 Task: Create new invoice with Date Opened :15-Apr-23, Select Customer: Thirsty Lion Gastropub, Terms: Payment Term 1. Make invoice entry for item-1 with Date: 15-Apr-23, Description: Vicks Cold And Flu Medicine Cherry Flavor, Action: Material, Income Account: Income:Sales, Quantity: 2, Unit Price: 25.75, Discount %: 7. Make entry for item-2 with Date: 15-Apr-23, Description: Ben & Jerry's Non-Dairy Chocolate Fudge Brownie_x000D_
, Action: Material, Income Account: Income:Sales, Quantity: 2, Unit Price: 9.8, Discount %: 8. Make entry for item-3 with Date: 15-Apr-23, Description: Priano Tortellini Three Cheese (9 oz)_x000D_
, Action: Material, Income Account: Income:Sales, Quantity: 1, Unit Price: 10.8, Discount %: 10. Write Notes: 'Looking forward to serving you again.'. Post Invoice with Post Date: 15-Apr-23, Post to Accounts: Assets:Accounts Receivable. Pay / Process Payment with Transaction Date: 15-May-23, Amount: 75.647, Transfer Account: Checking Account. Print Invoice, display notes by going to Option, then go to Display Tab and check 'Invoice Notes'.
Action: Mouse moved to (136, 27)
Screenshot: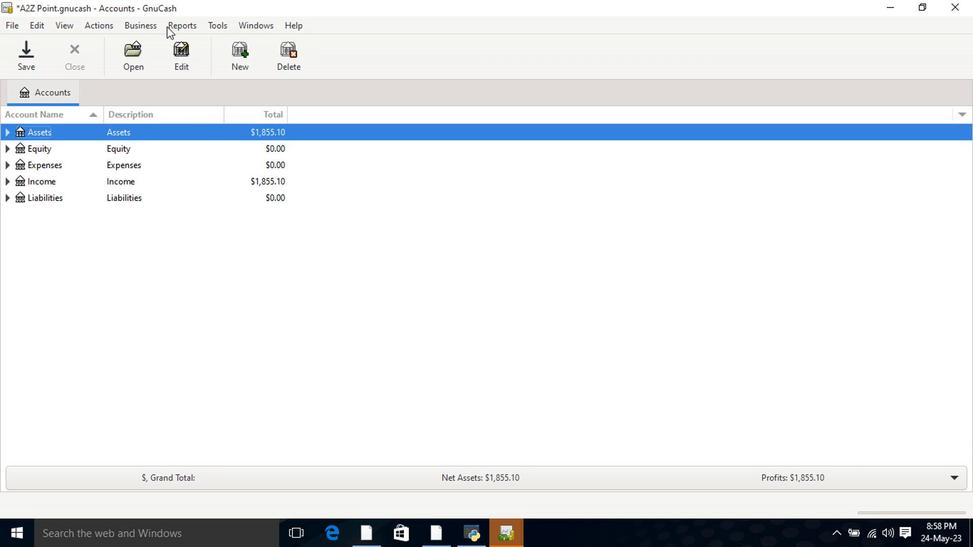 
Action: Mouse pressed left at (136, 27)
Screenshot: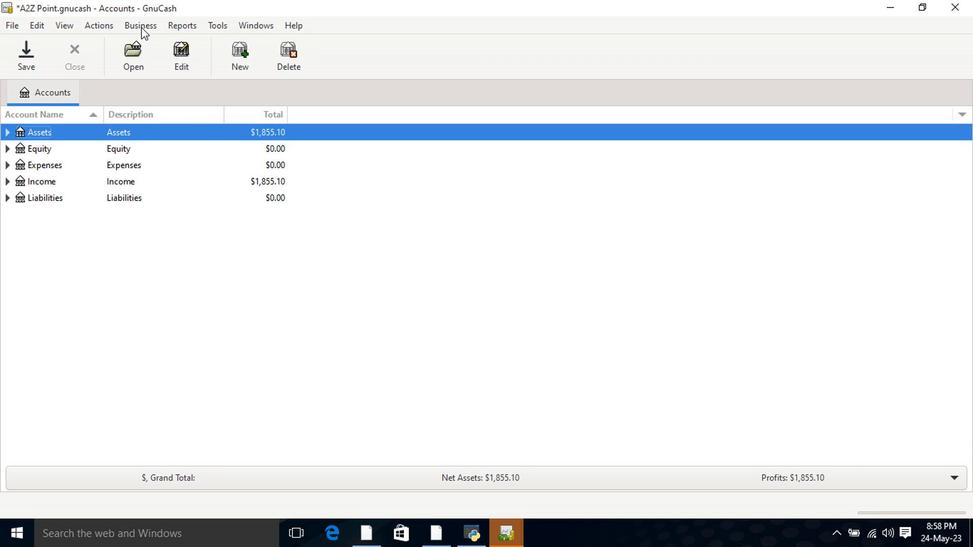 
Action: Mouse moved to (317, 95)
Screenshot: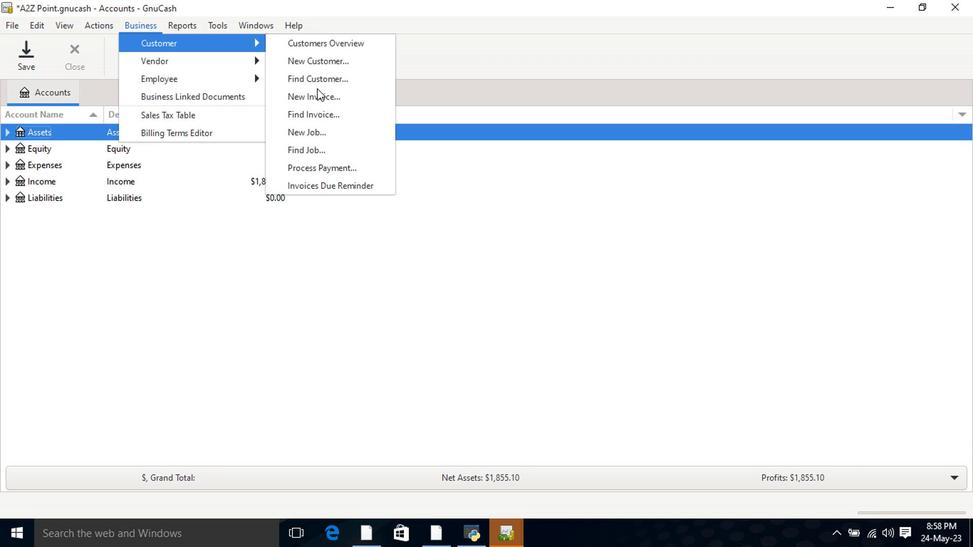 
Action: Mouse pressed left at (317, 95)
Screenshot: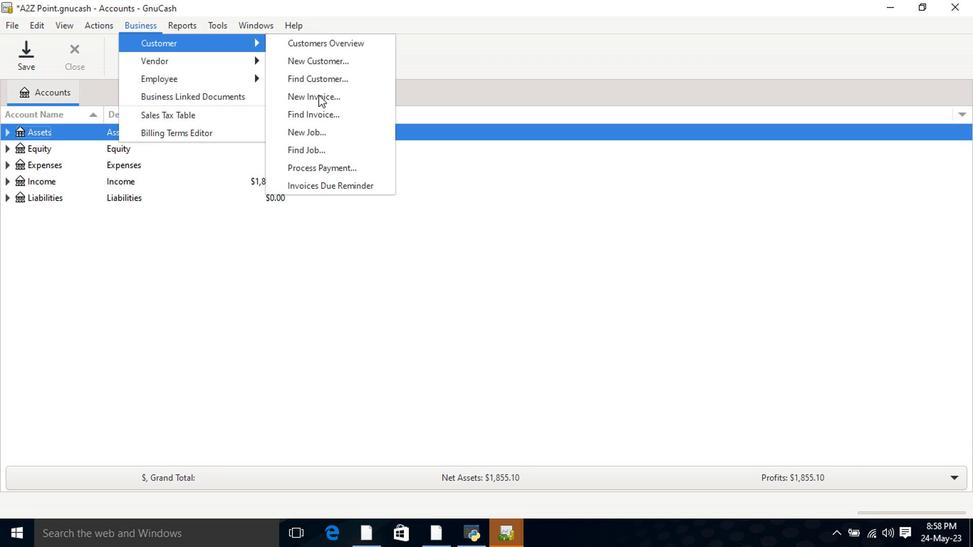 
Action: Mouse moved to (580, 217)
Screenshot: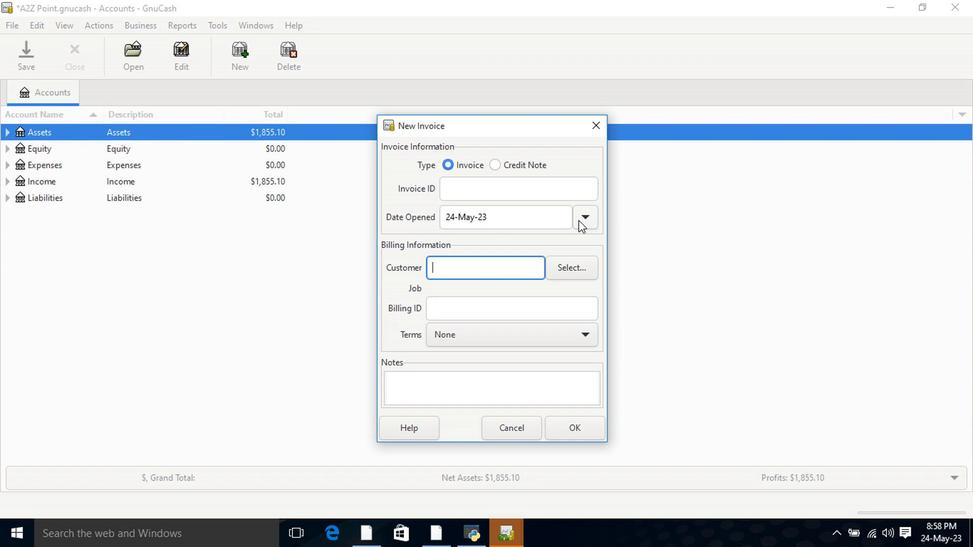 
Action: Mouse pressed left at (580, 217)
Screenshot: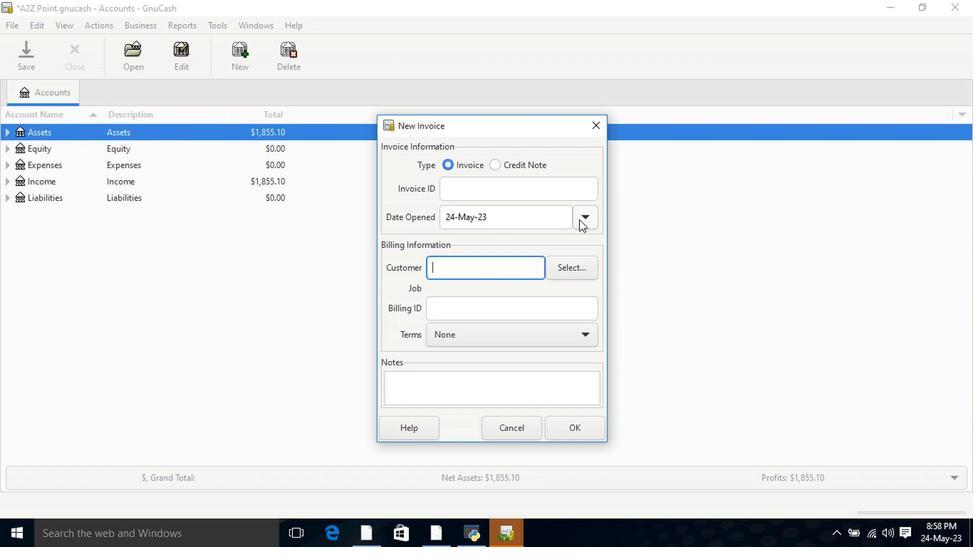 
Action: Mouse moved to (472, 238)
Screenshot: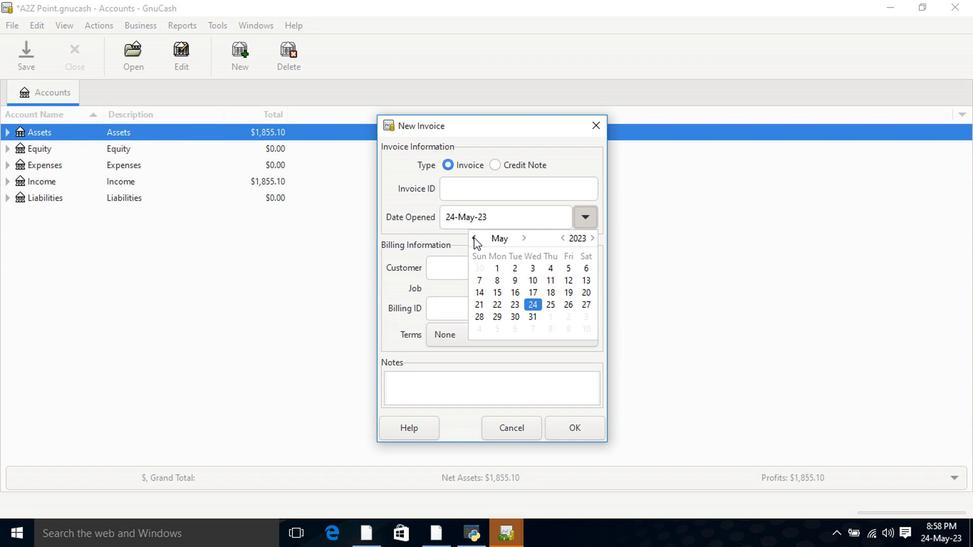 
Action: Mouse pressed left at (472, 238)
Screenshot: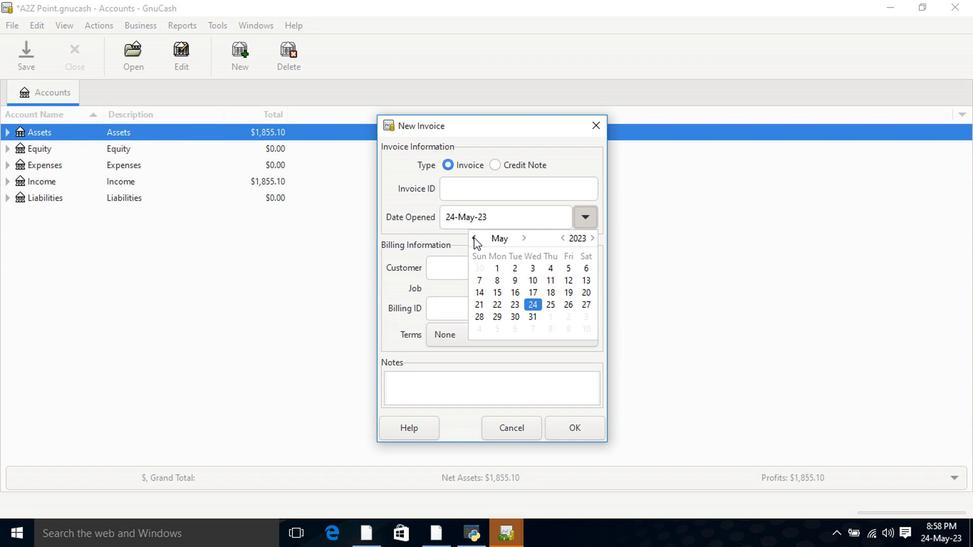 
Action: Mouse moved to (588, 291)
Screenshot: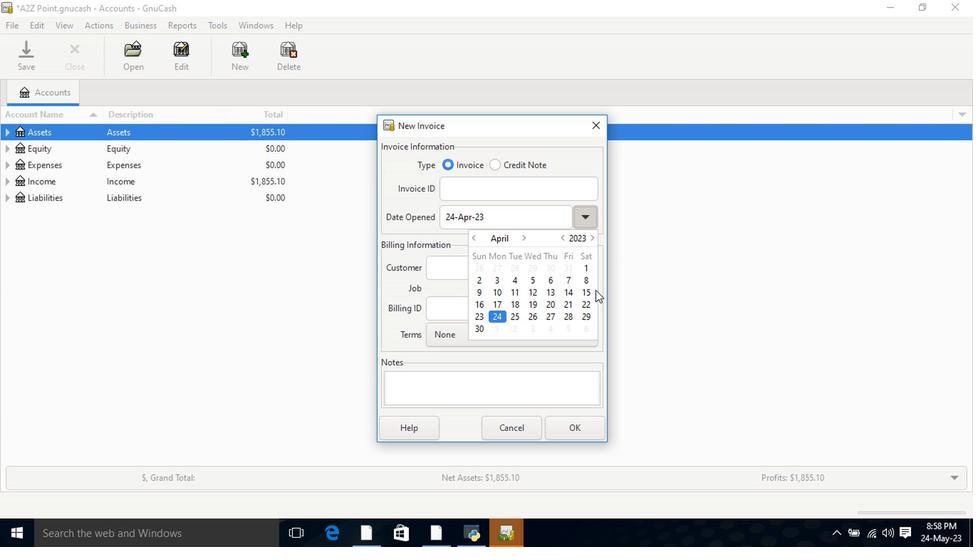 
Action: Mouse pressed left at (588, 291)
Screenshot: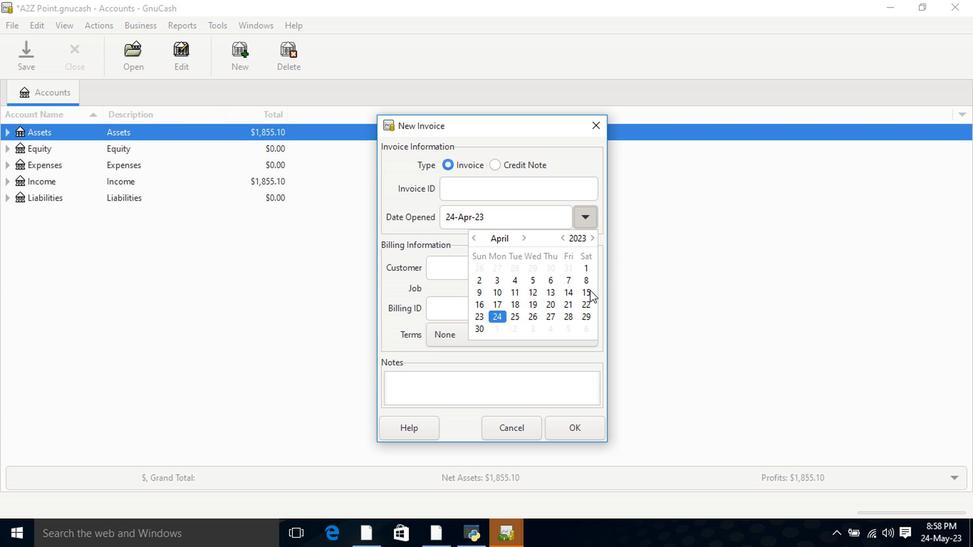 
Action: Mouse moved to (587, 291)
Screenshot: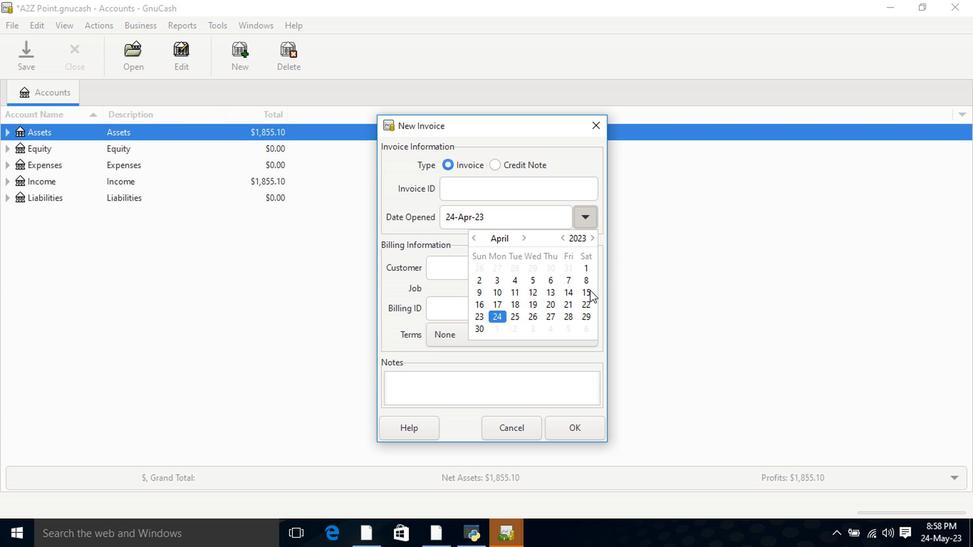 
Action: Mouse pressed left at (587, 291)
Screenshot: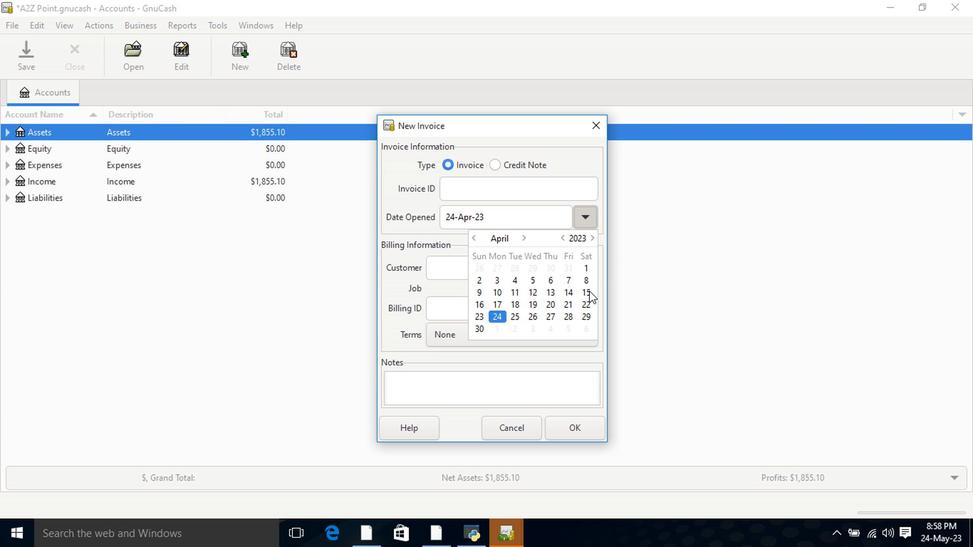
Action: Mouse moved to (479, 269)
Screenshot: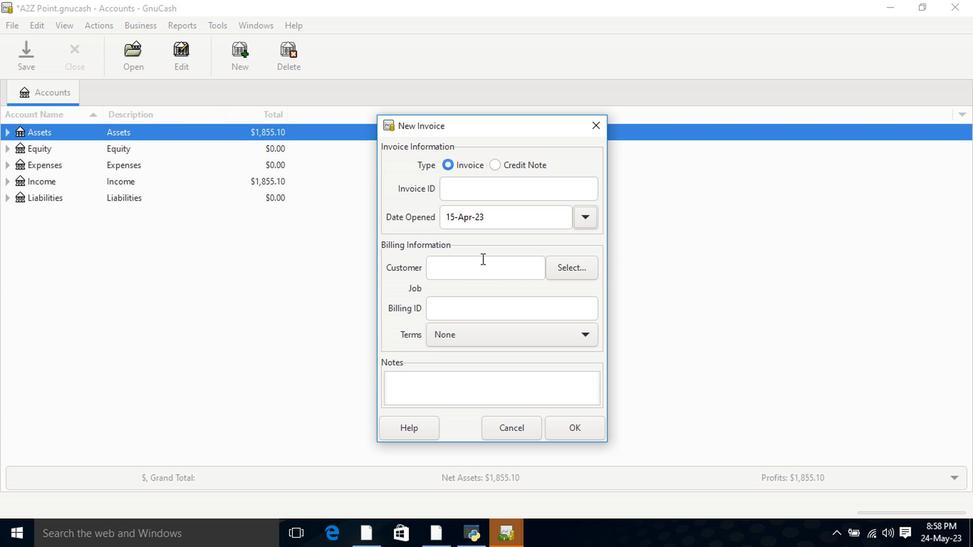 
Action: Mouse pressed left at (479, 269)
Screenshot: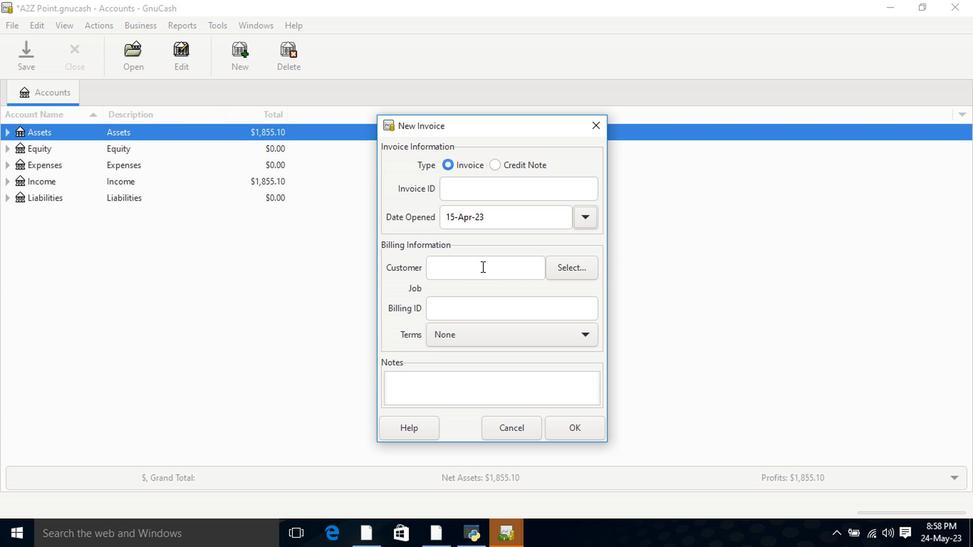 
Action: Key pressed <Key.shift>Thir
Screenshot: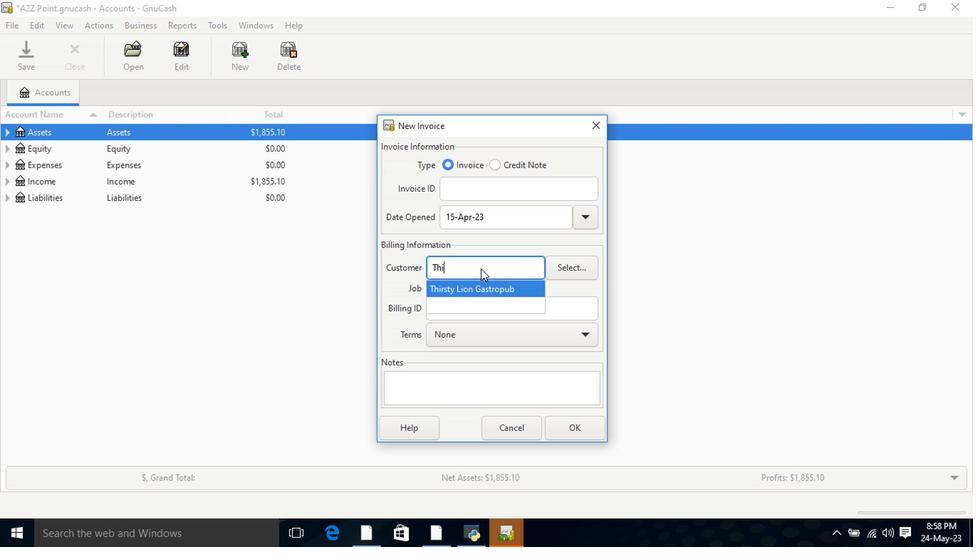 
Action: Mouse moved to (478, 295)
Screenshot: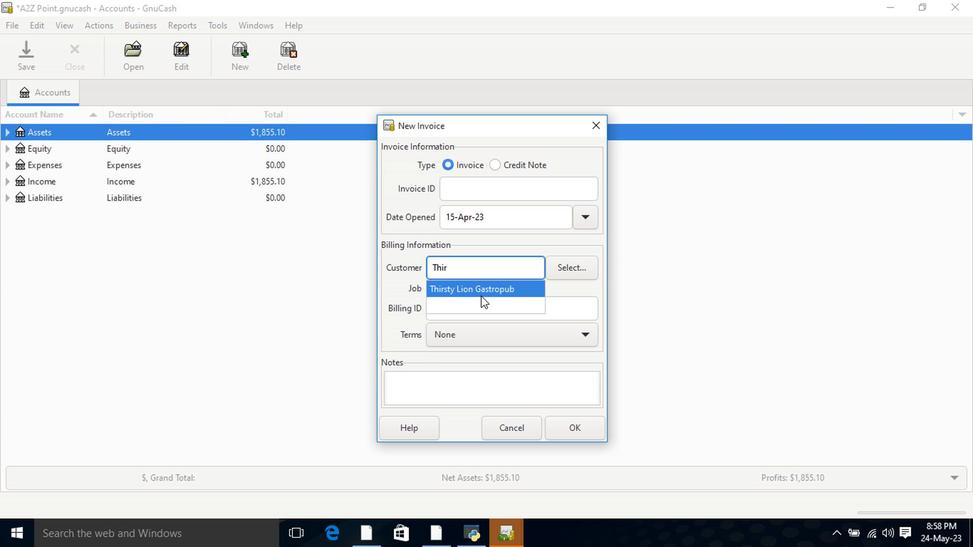 
Action: Mouse pressed left at (478, 295)
Screenshot: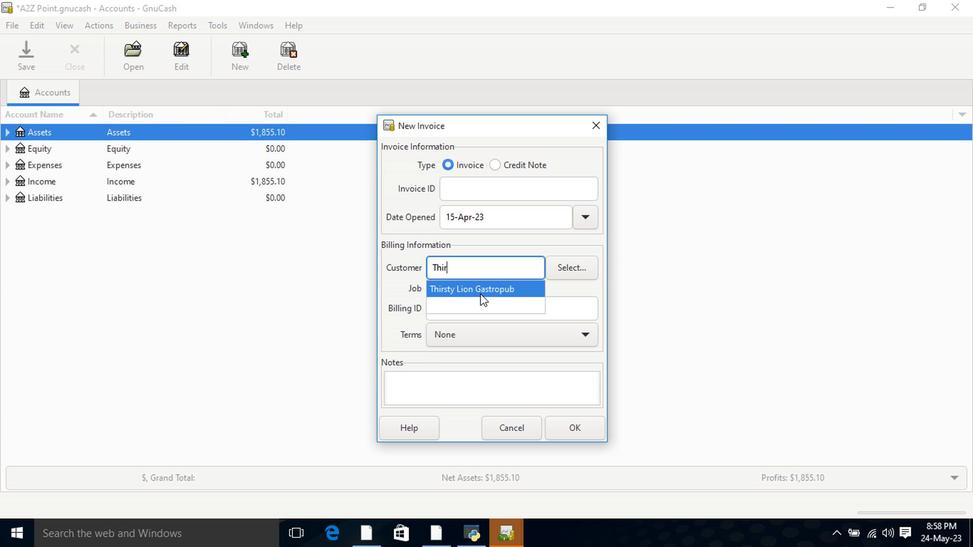 
Action: Mouse moved to (463, 347)
Screenshot: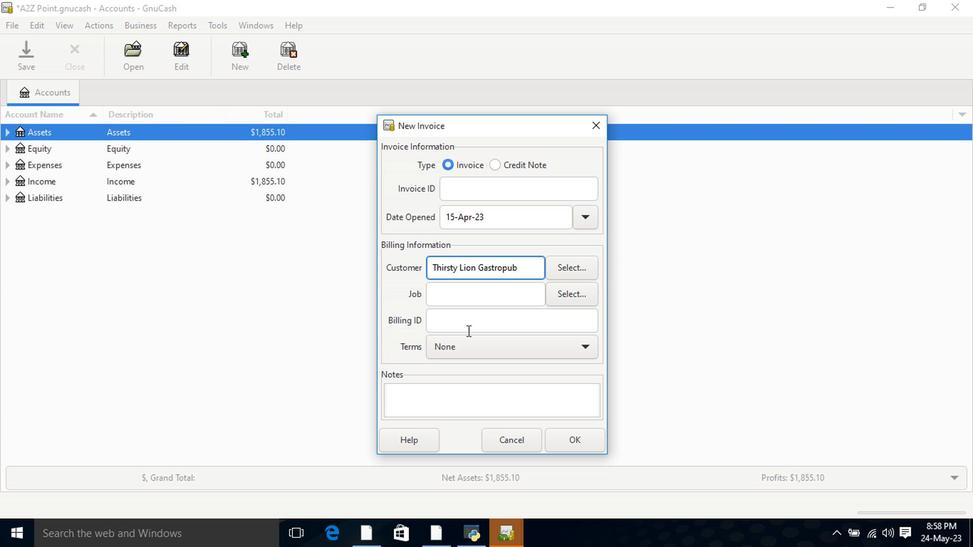 
Action: Mouse pressed left at (463, 347)
Screenshot: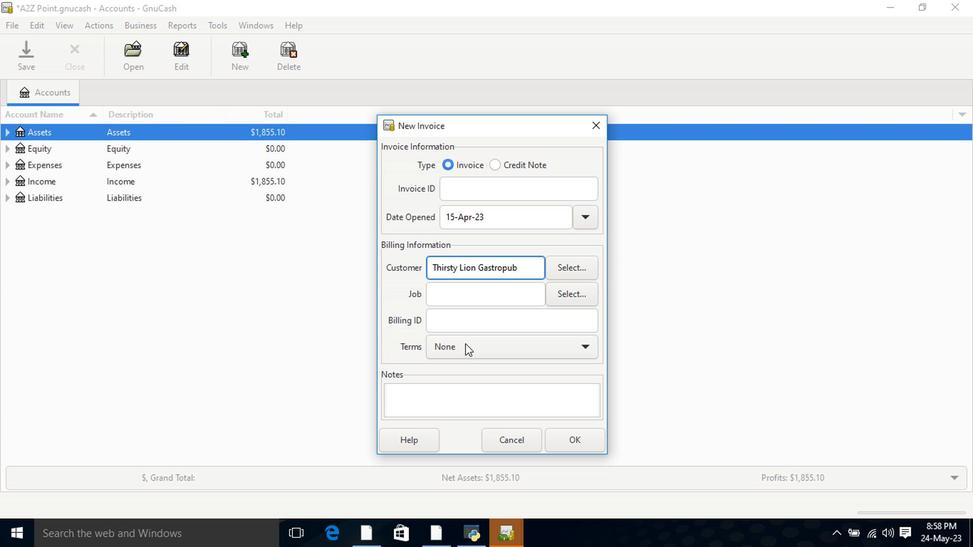 
Action: Mouse moved to (465, 376)
Screenshot: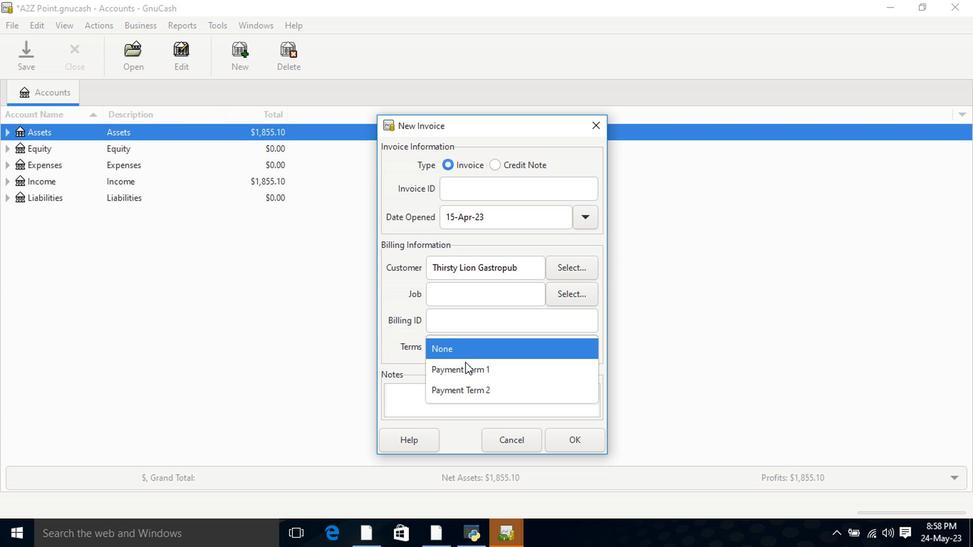 
Action: Mouse pressed left at (465, 376)
Screenshot: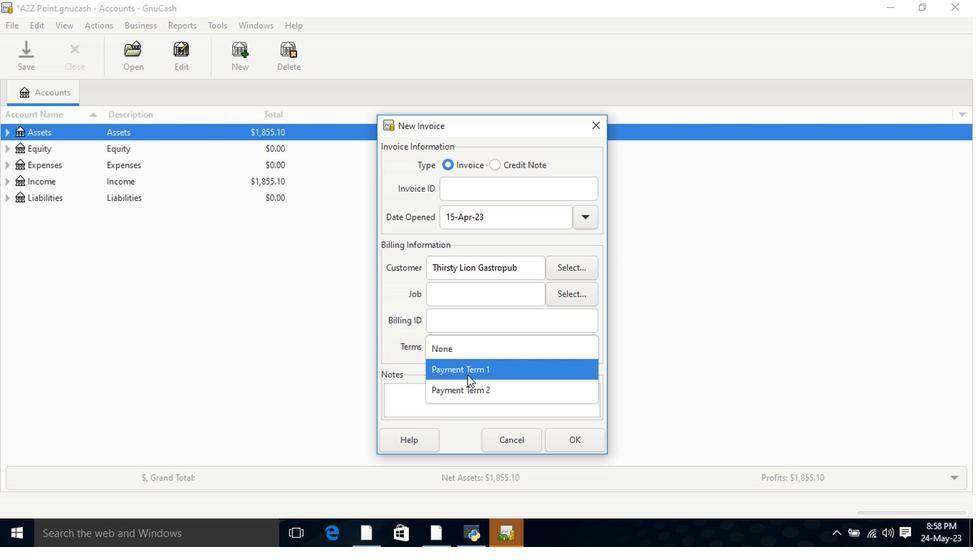 
Action: Mouse moved to (570, 445)
Screenshot: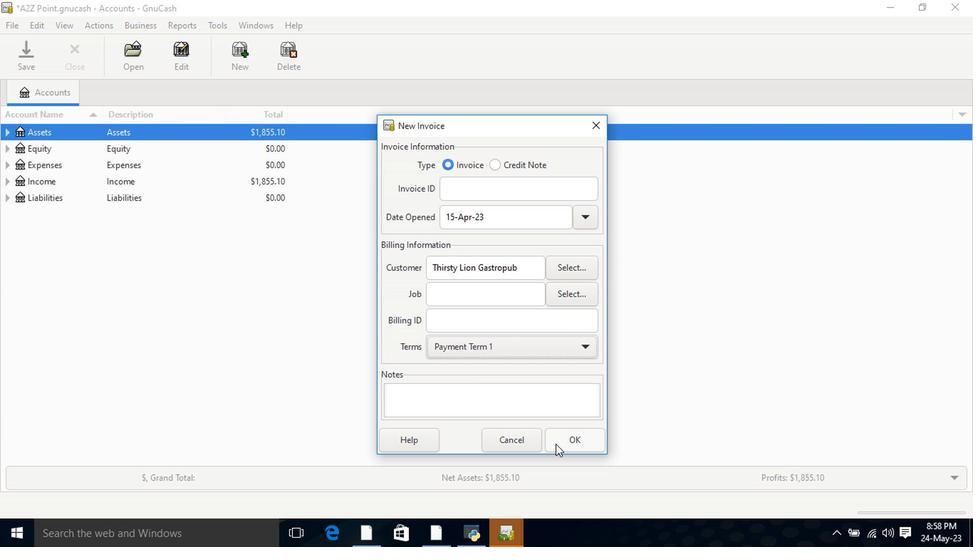 
Action: Mouse pressed left at (570, 445)
Screenshot: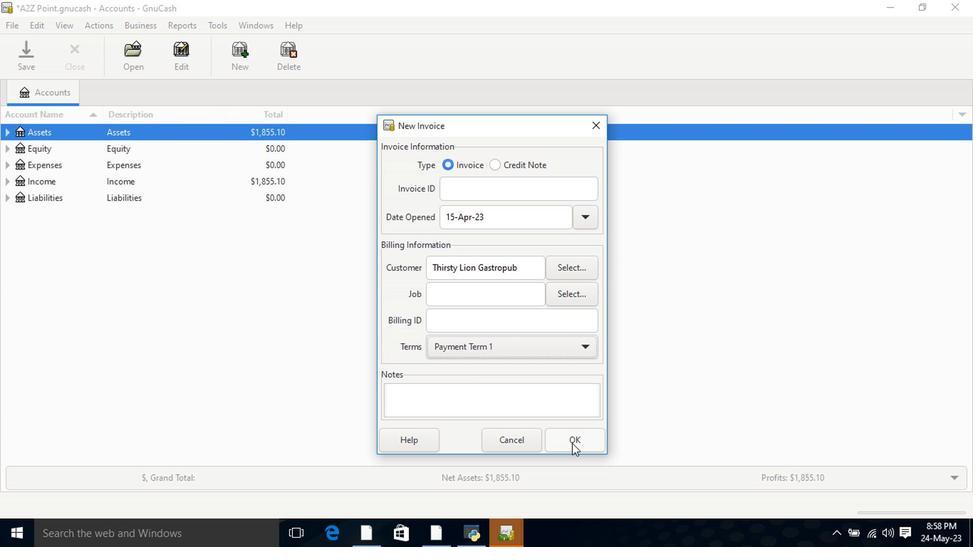 
Action: Mouse moved to (63, 275)
Screenshot: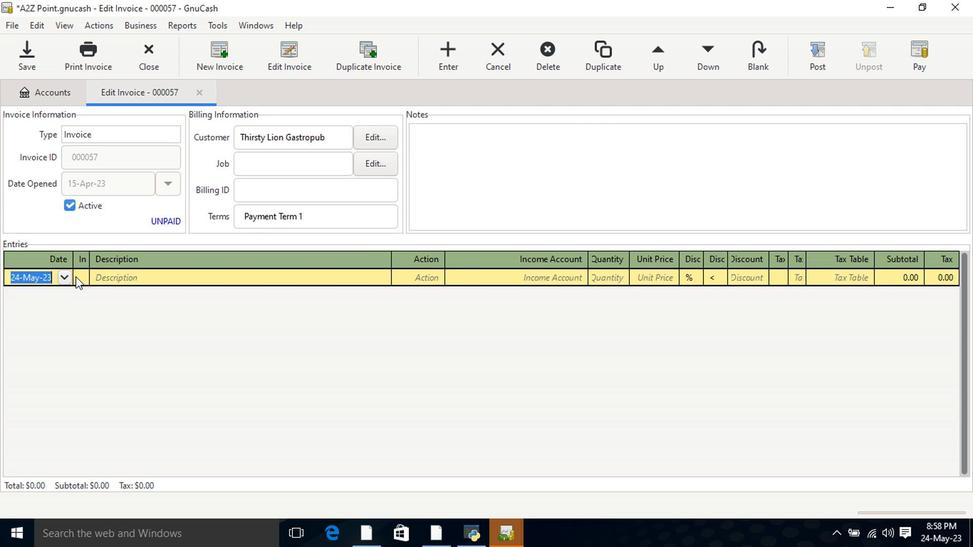 
Action: Mouse pressed left at (63, 275)
Screenshot: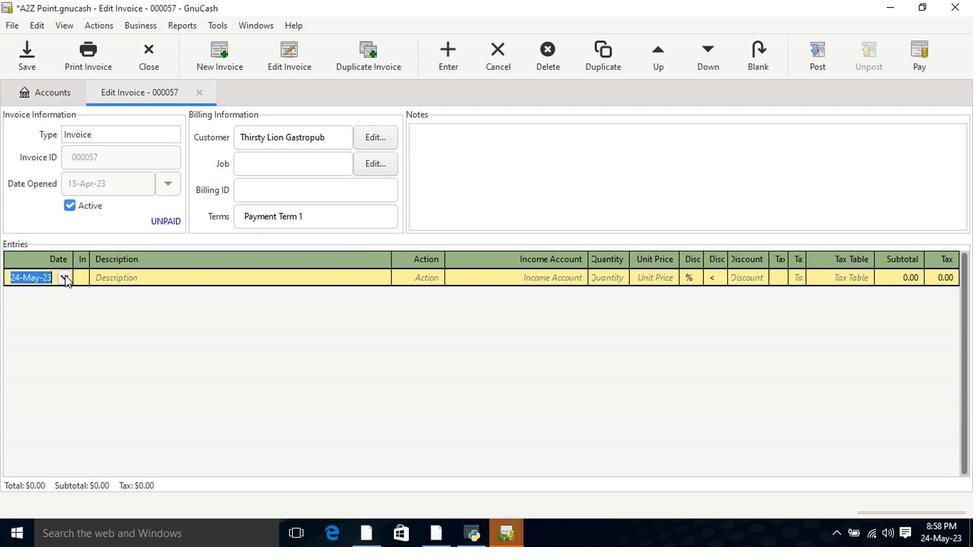 
Action: Mouse moved to (10, 298)
Screenshot: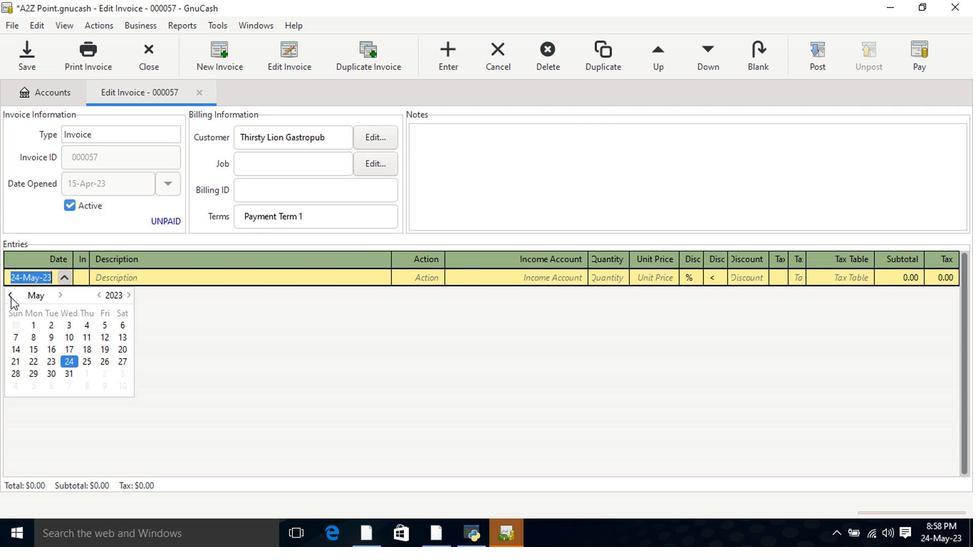 
Action: Mouse pressed left at (10, 298)
Screenshot: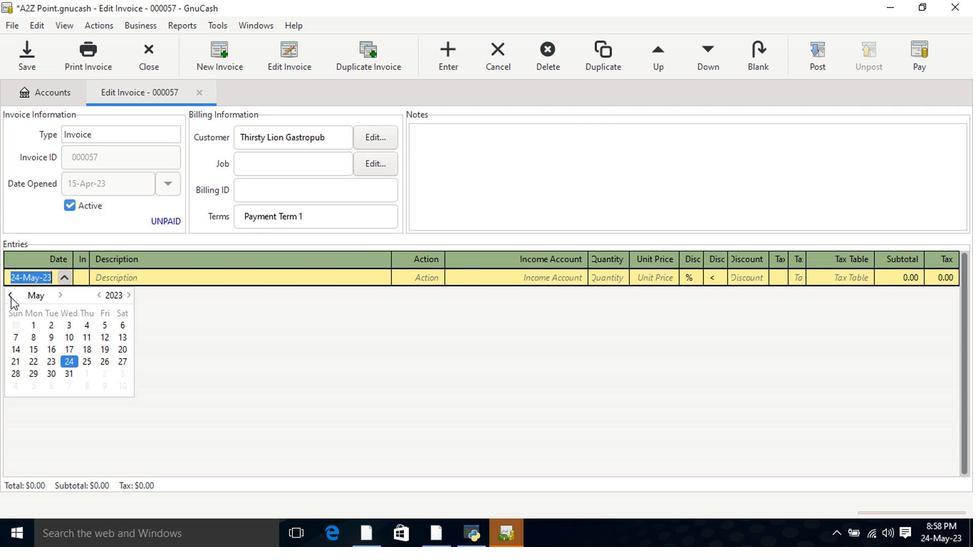 
Action: Mouse moved to (119, 350)
Screenshot: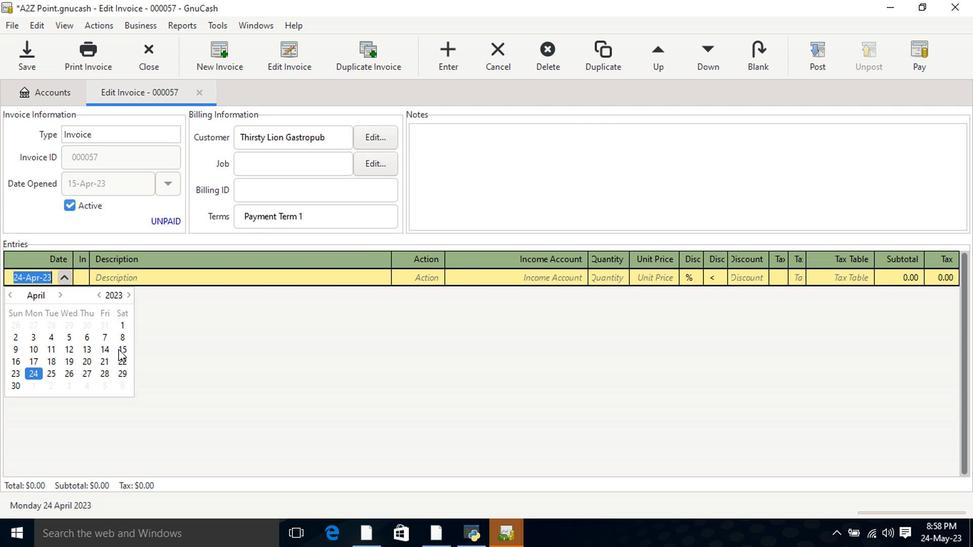 
Action: Mouse pressed left at (119, 350)
Screenshot: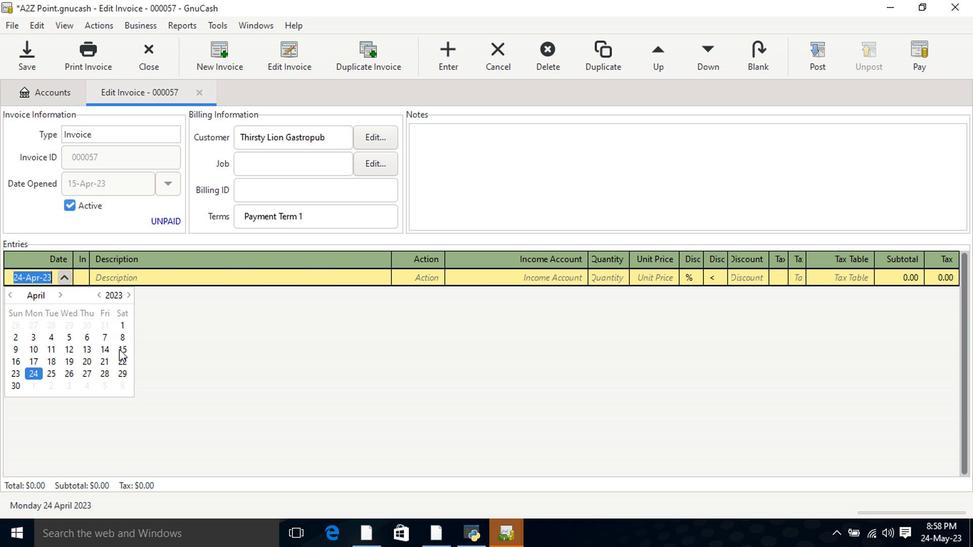 
Action: Mouse moved to (118, 319)
Screenshot: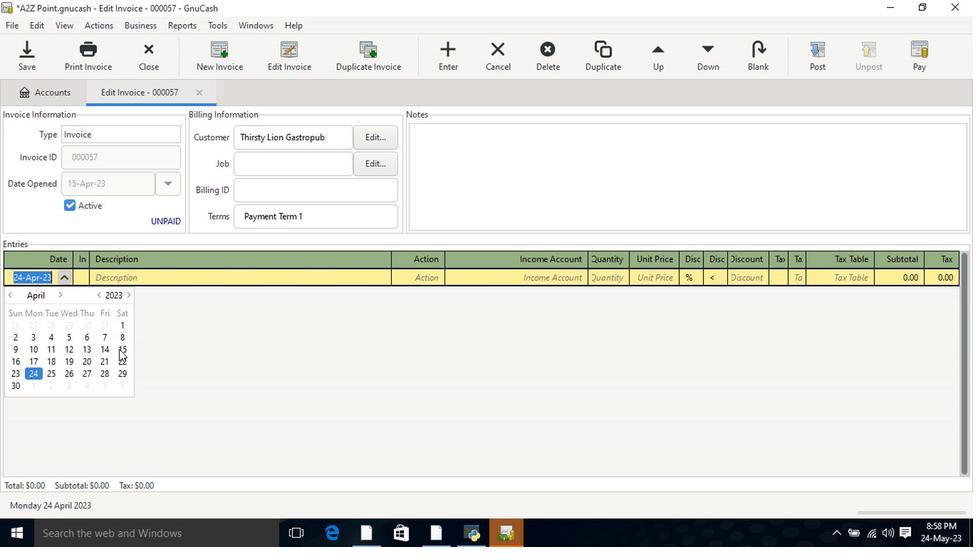 
Action: Mouse pressed left at (119, 350)
Screenshot: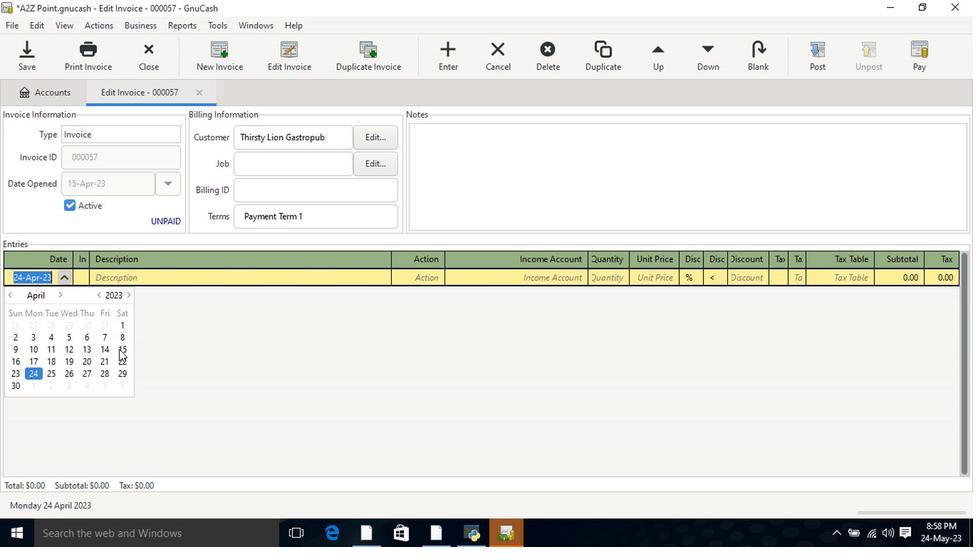 
Action: Mouse moved to (153, 277)
Screenshot: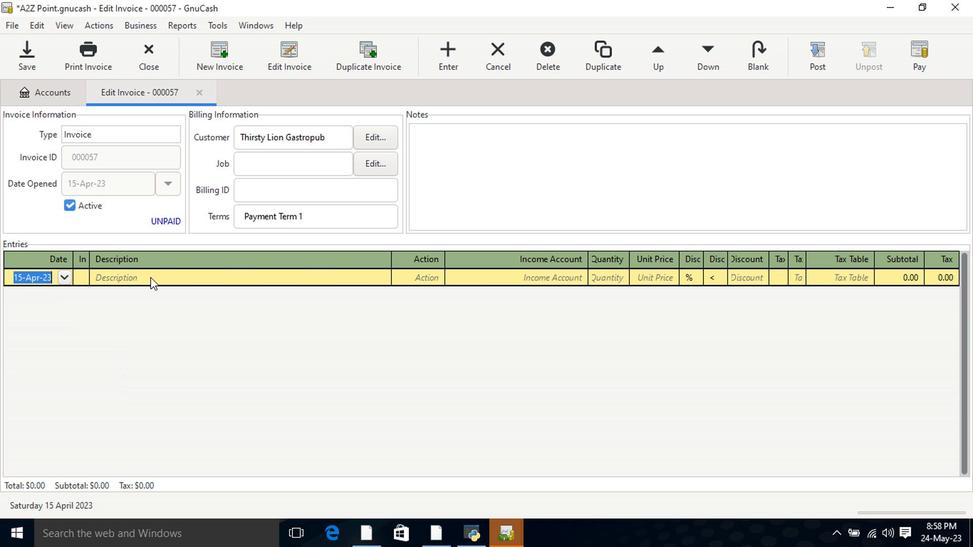 
Action: Mouse pressed left at (153, 277)
Screenshot: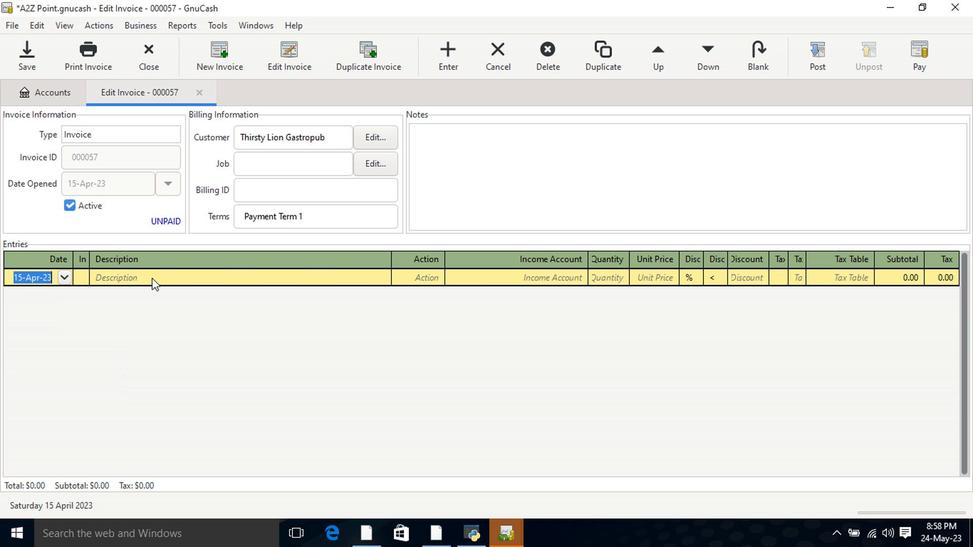 
Action: Key pressed <Key.shift>Vicks<Key.space><Key.shift>Cold<Key.space><Key.shift><Key.shift><Key.shift>And<Key.space><Key.shift><Key.shift>Flu<Key.space><Key.shift>Medicine<Key.space><Key.shift>Cherry<Key.space><Key.shift>Flavor<Key.tab>mater<Key.tab>income<Key.down><Key.down><Key.down><Key.tab>2<Key.tab>25.75<Key.tab>
Screenshot: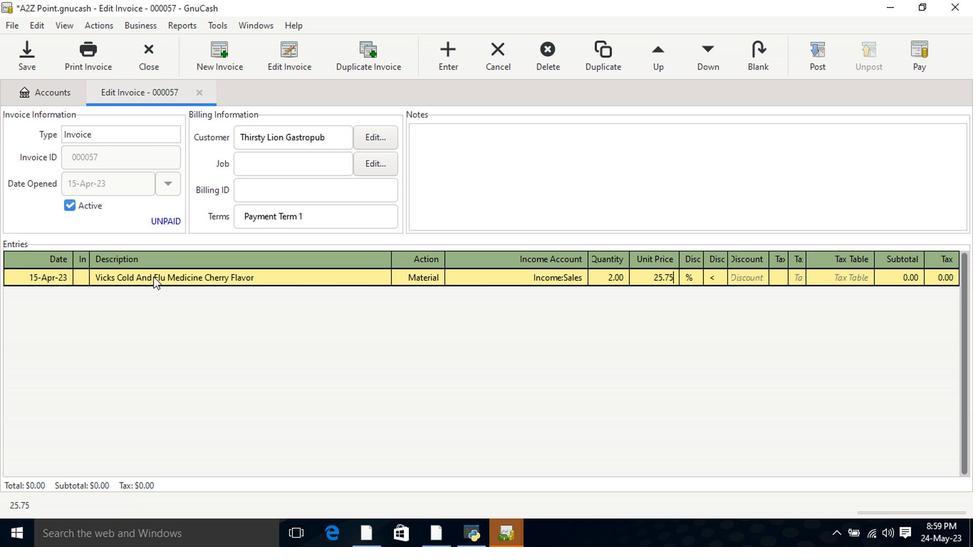 
Action: Mouse moved to (711, 280)
Screenshot: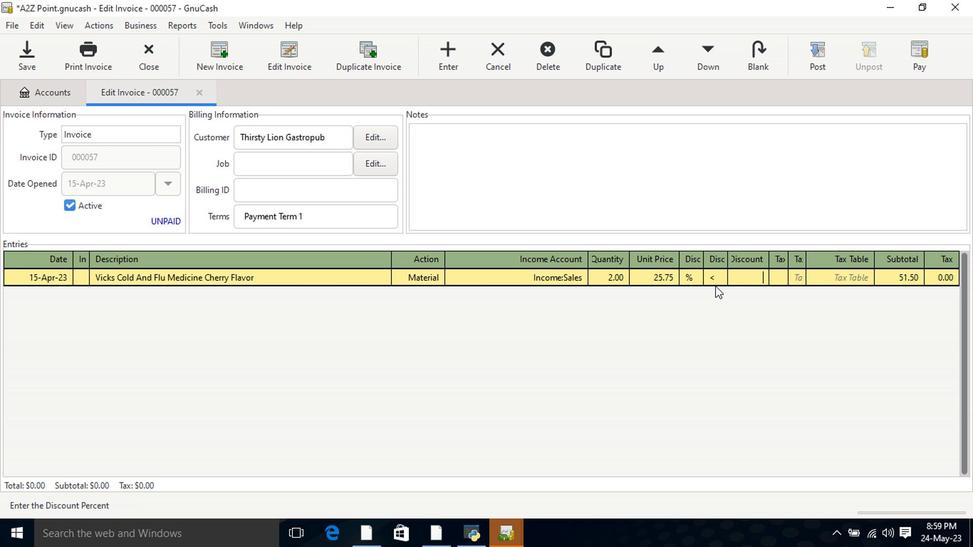 
Action: Mouse pressed left at (711, 280)
Screenshot: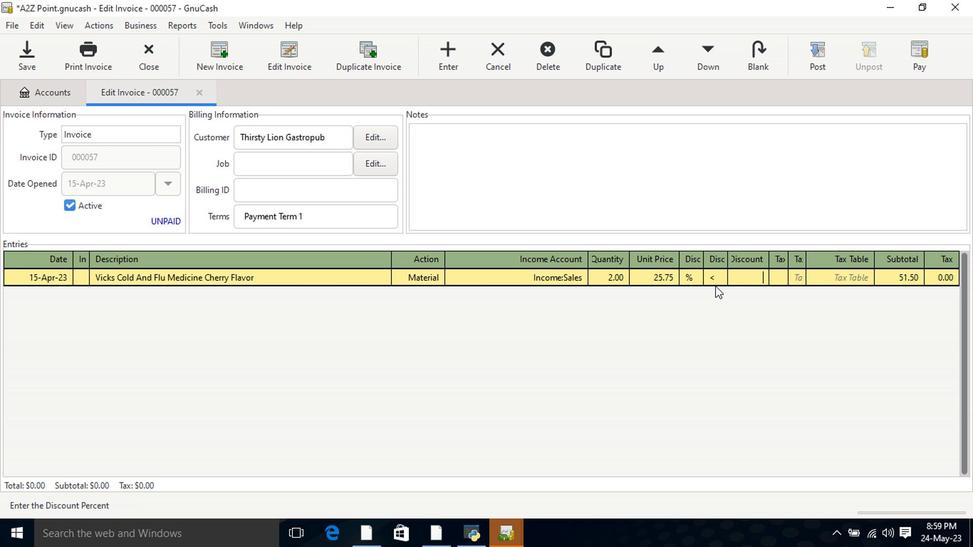 
Action: Mouse moved to (741, 278)
Screenshot: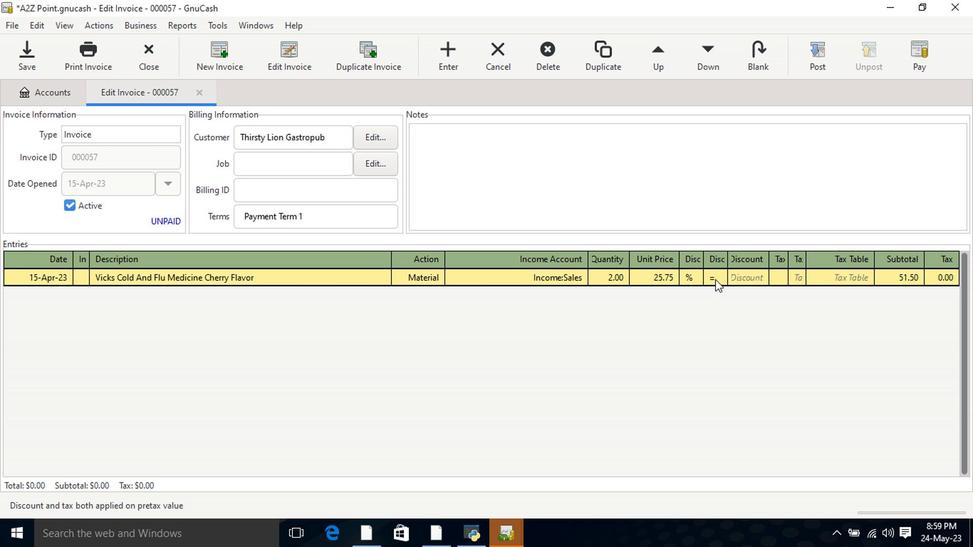 
Action: Mouse pressed left at (741, 278)
Screenshot: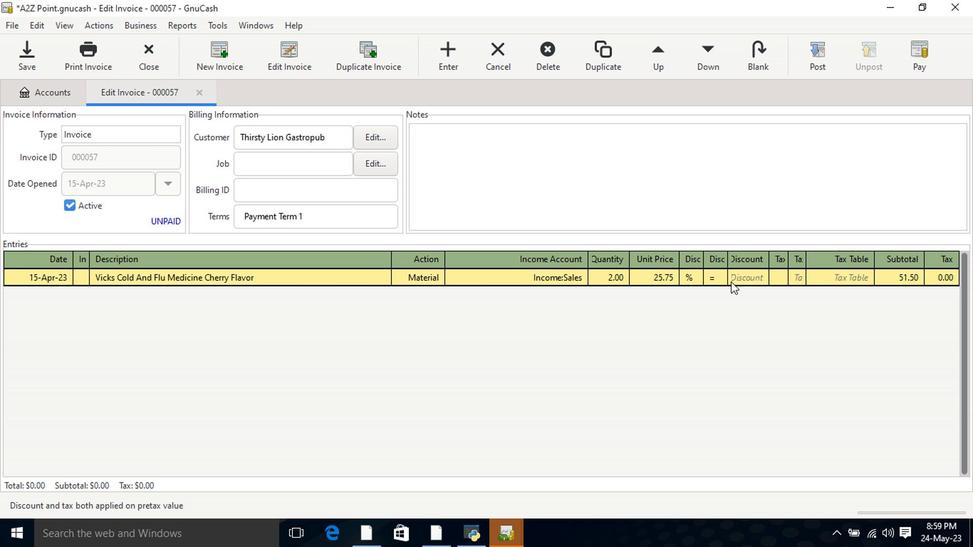 
Action: Key pressed 7<Key.tab><Key.tab><Key.shift>Ben<Key.space><Key.shift>&<Key.space><Key.shift><Key.shift>Je<Key.tab>2<Key.tab>9.8<Key.tab>
Screenshot: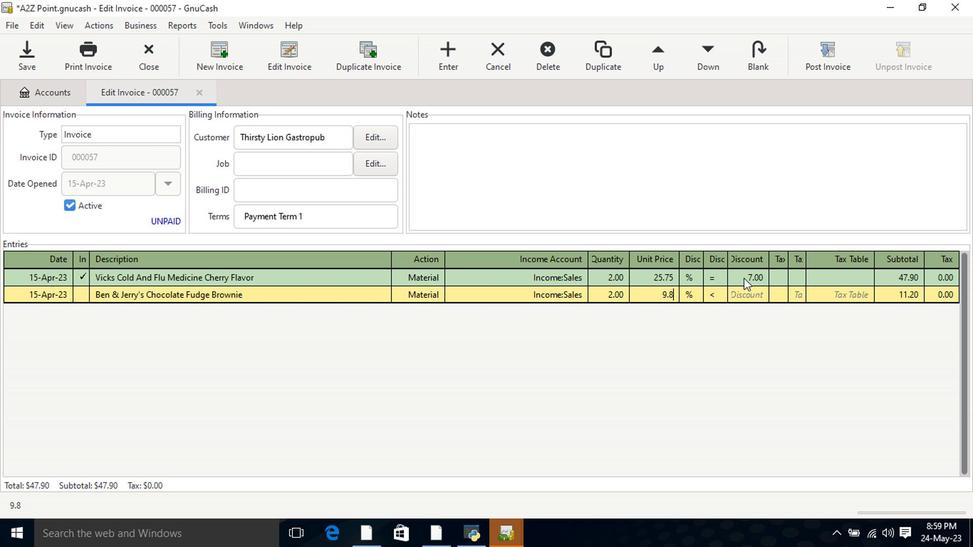 
Action: Mouse moved to (714, 295)
Screenshot: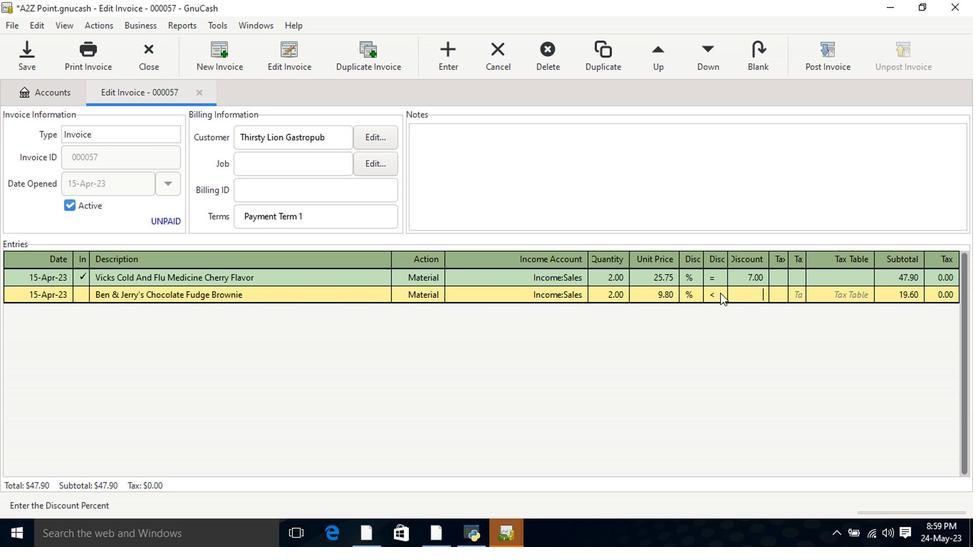 
Action: Mouse pressed left at (714, 295)
Screenshot: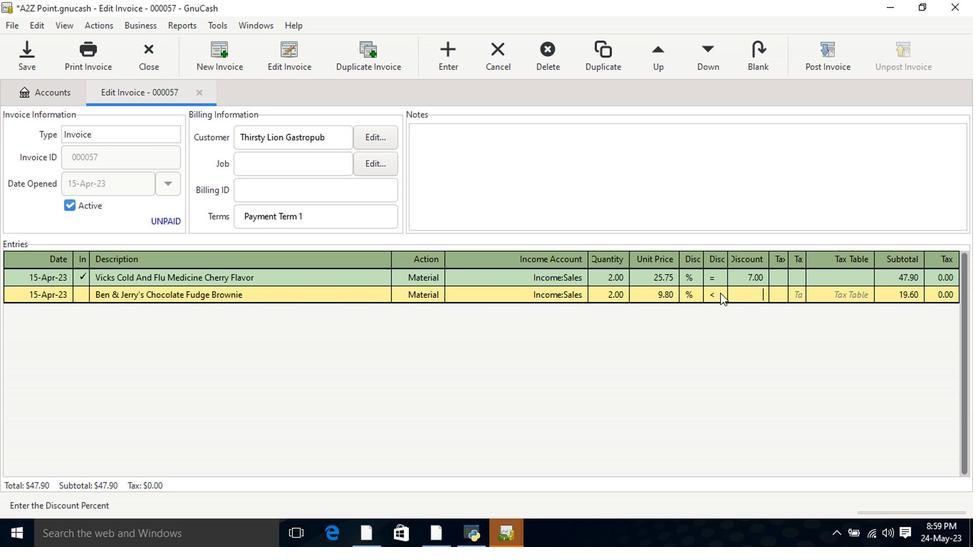 
Action: Mouse moved to (752, 295)
Screenshot: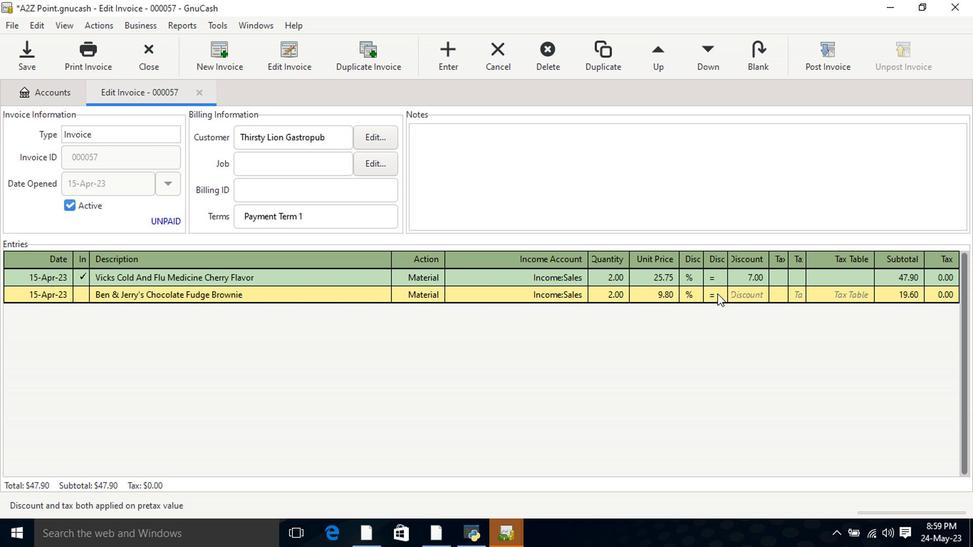 
Action: Mouse pressed left at (752, 295)
Screenshot: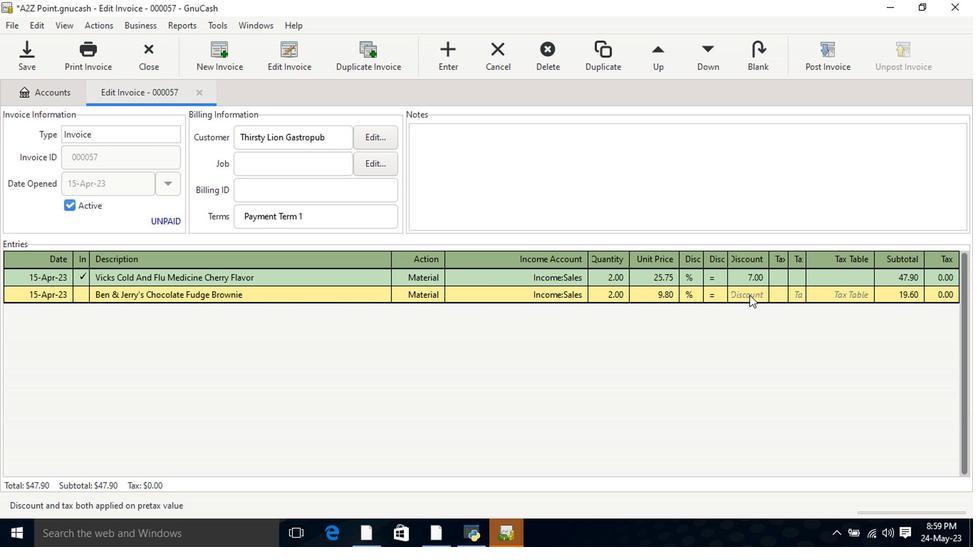 
Action: Key pressed 8<Key.tab><Key.tab>
Screenshot: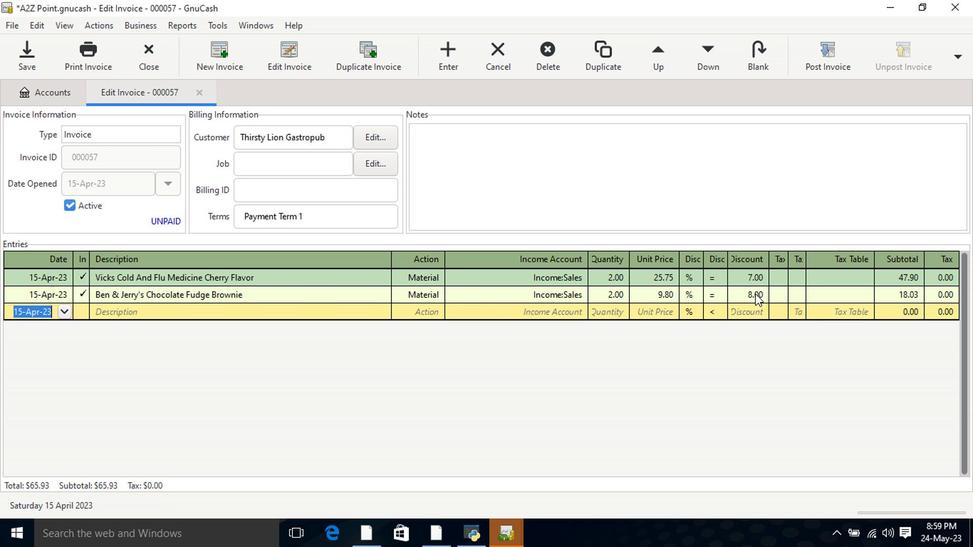 
Action: Mouse moved to (200, 294)
Screenshot: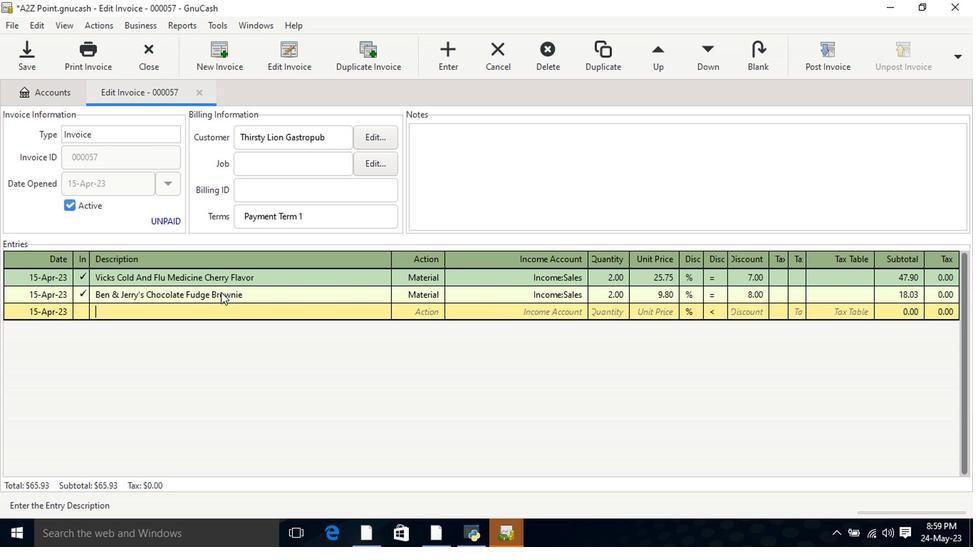 
Action: Mouse pressed left at (200, 294)
Screenshot: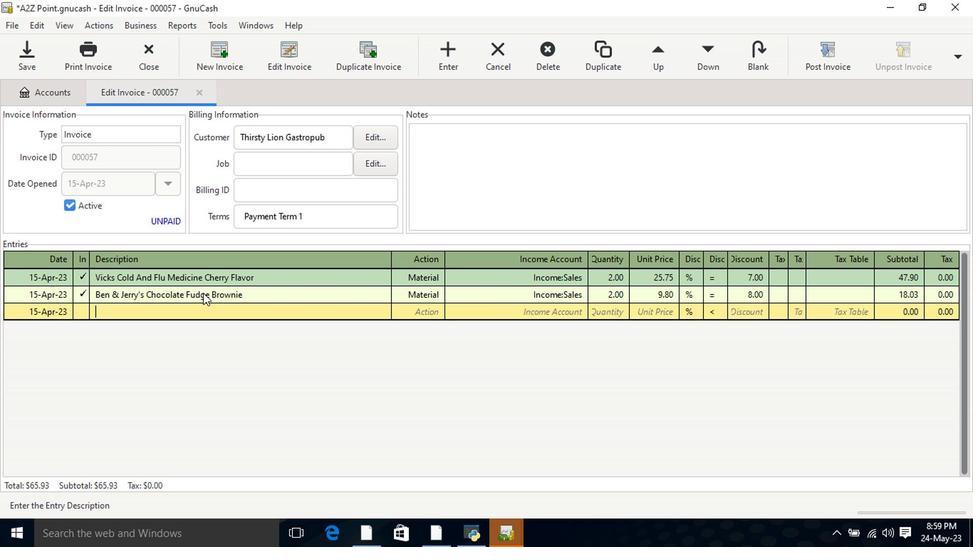 
Action: Mouse moved to (246, 297)
Screenshot: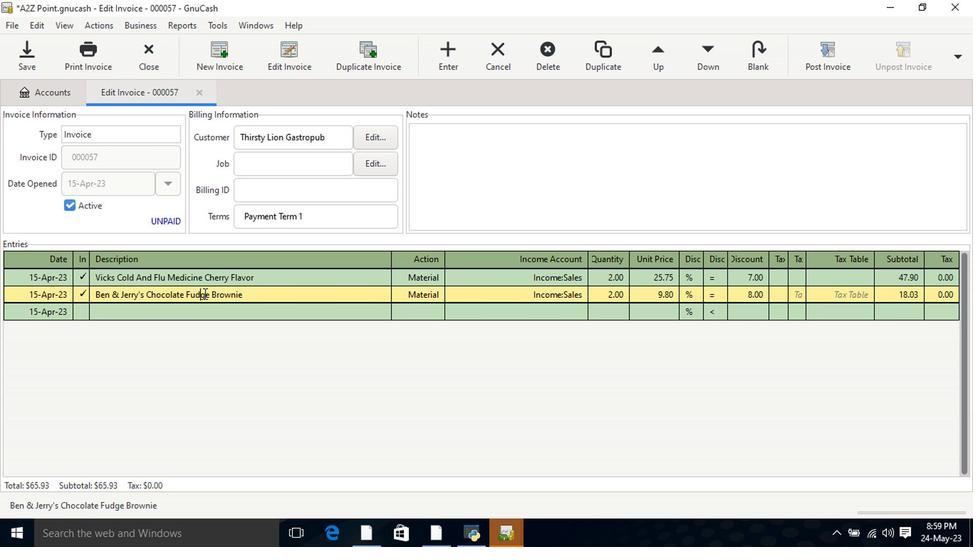 
Action: Mouse pressed left at (246, 297)
Screenshot: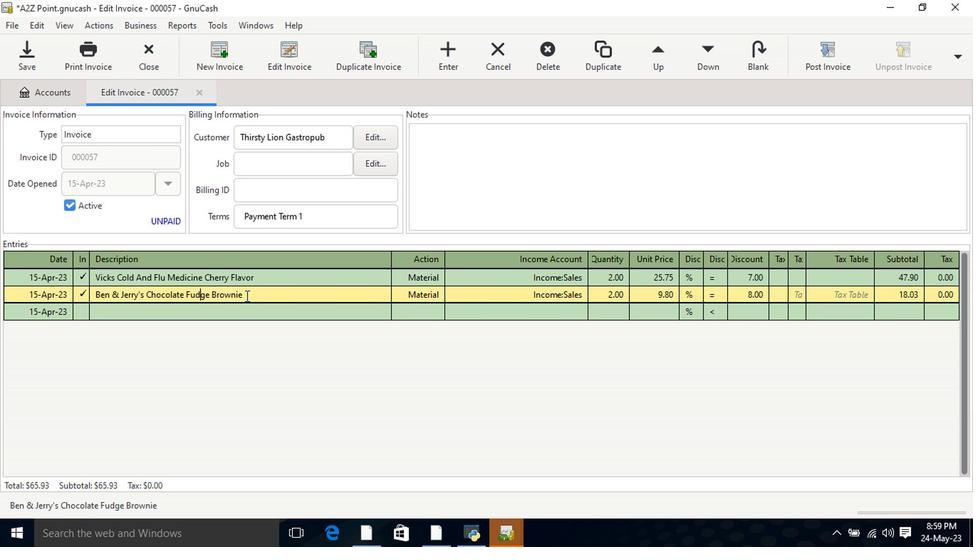 
Action: Key pressed <Key.shift><Key.left><Key.left><Key.left><Key.left><Key.left><Key.left><Key.left><Key.left><Key.left><Key.left><Key.left><Key.left><Key.left><Key.left><Key.left><Key.left><Key.left><Key.left><Key.left><Key.left><Key.left><Key.left><Key.left><Key.delete><Key.shift>Non-<Key.shift>Dairy<Key.space><Key.shift>Chocolate<Key.space><Key.shift><Key.shift><Key.shift>Fudge<Key.space><Key.shift>Broni<Key.backspace><Key.backspace>wnie<Key.tab><Key.tab><Key.tab><Key.tab><Key.tab><Key.tab><Key.tab><Key.shift>Priano<Key.space><Key.shift>Tortellini<Key.space><Key.shift>Three<Key.space><Key.shift>Cheese<Key.space><Key.shift_r>(9<Key.space>oz<Key.shift_r>)<Key.tab>mate<Key.tab>income<Key.down><Key.down><Key.down><Key.tab>1<Key.tab>10.8<Key.tab>
Screenshot: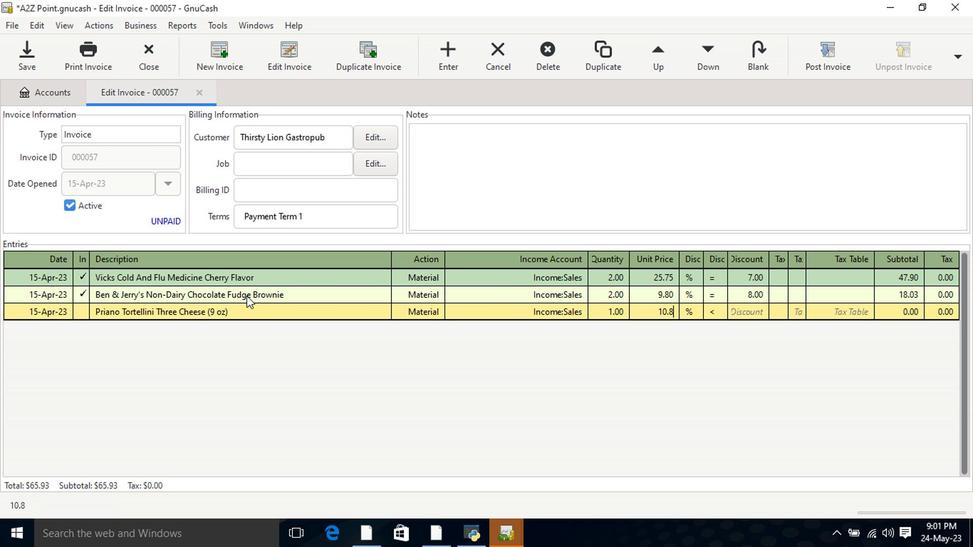 
Action: Mouse moved to (715, 314)
Screenshot: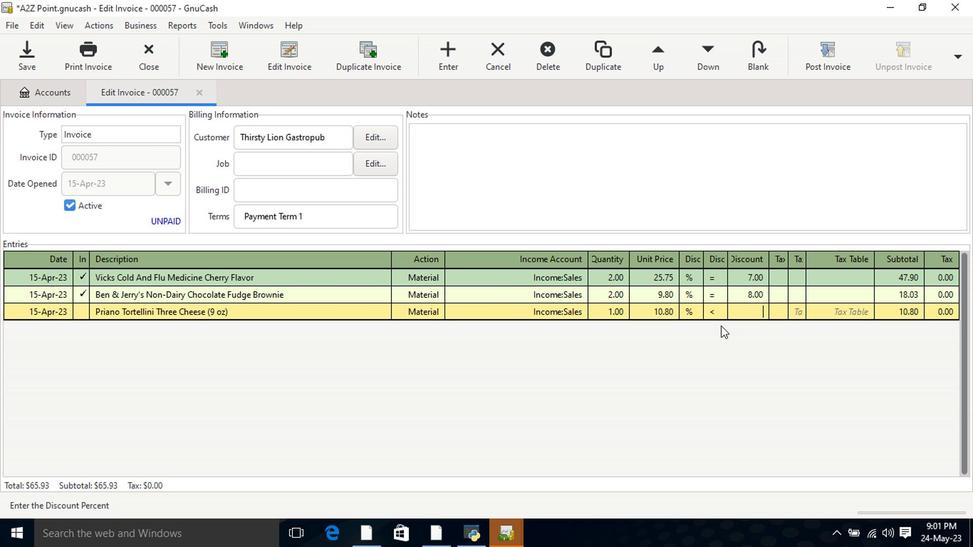 
Action: Mouse pressed left at (715, 314)
Screenshot: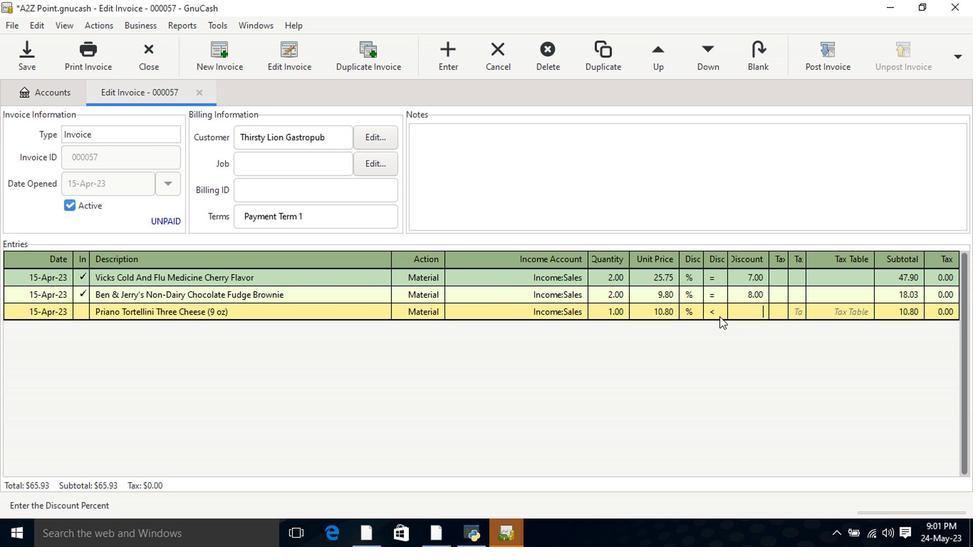 
Action: Mouse moved to (741, 313)
Screenshot: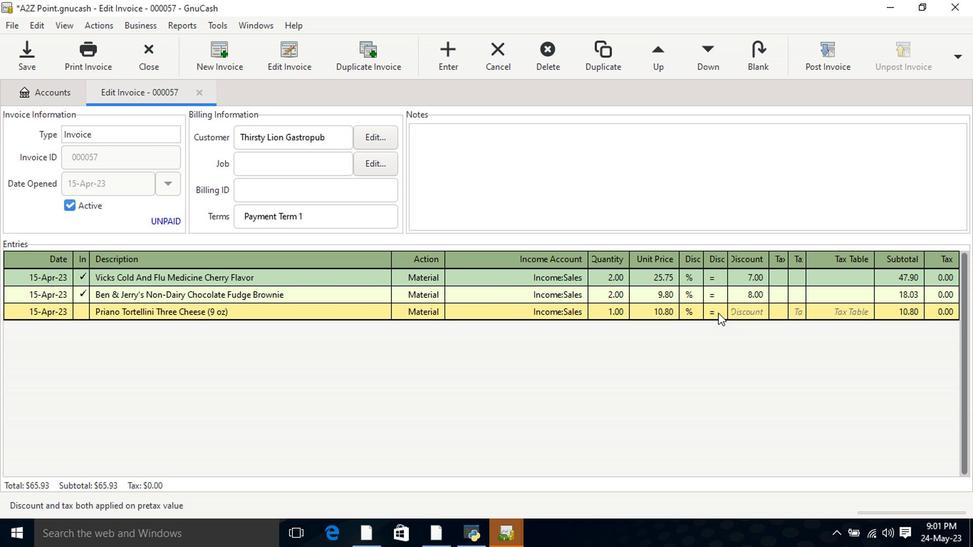 
Action: Mouse pressed left at (741, 313)
Screenshot: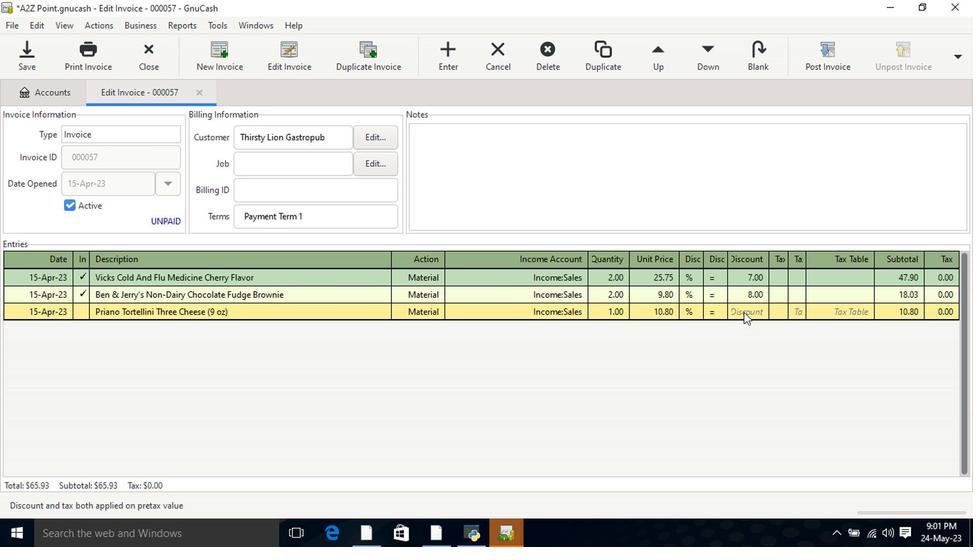 
Action: Key pressed 10<Key.tab>
Screenshot: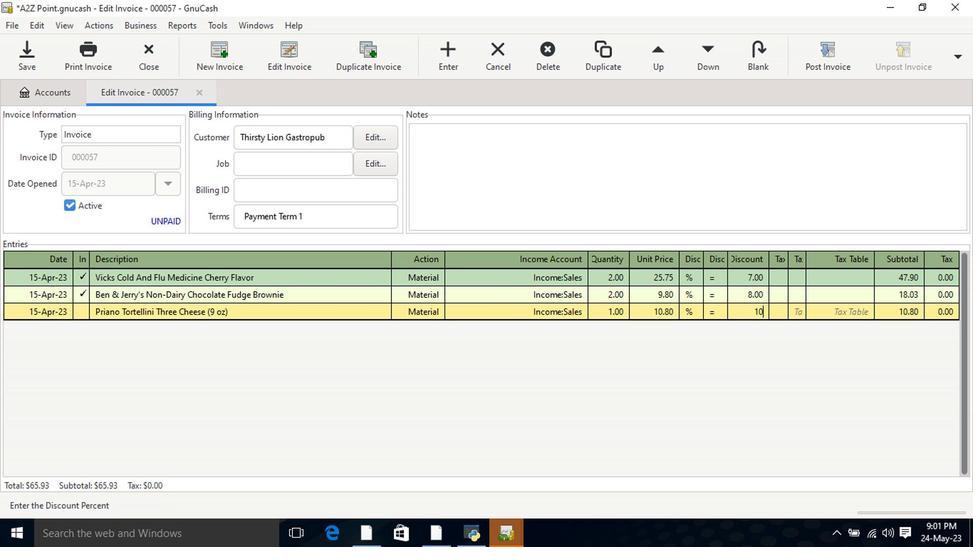 
Action: Mouse moved to (554, 403)
Screenshot: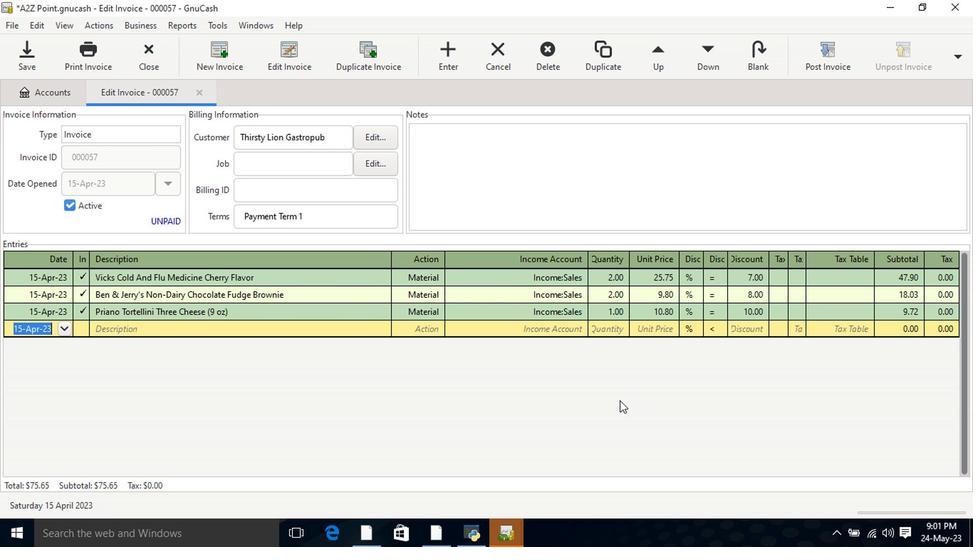 
Action: Mouse pressed left at (554, 403)
Screenshot: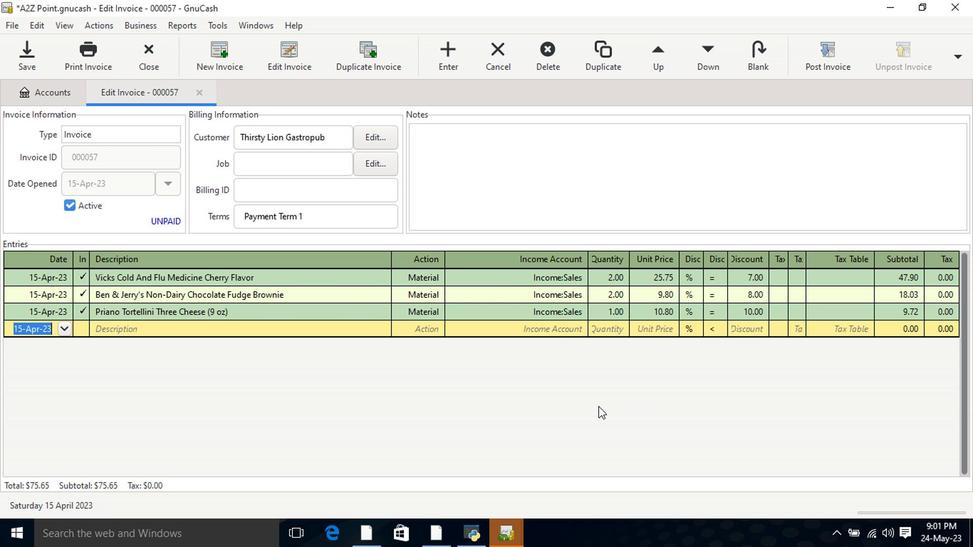 
Action: Key pressed <Key.tab>
Screenshot: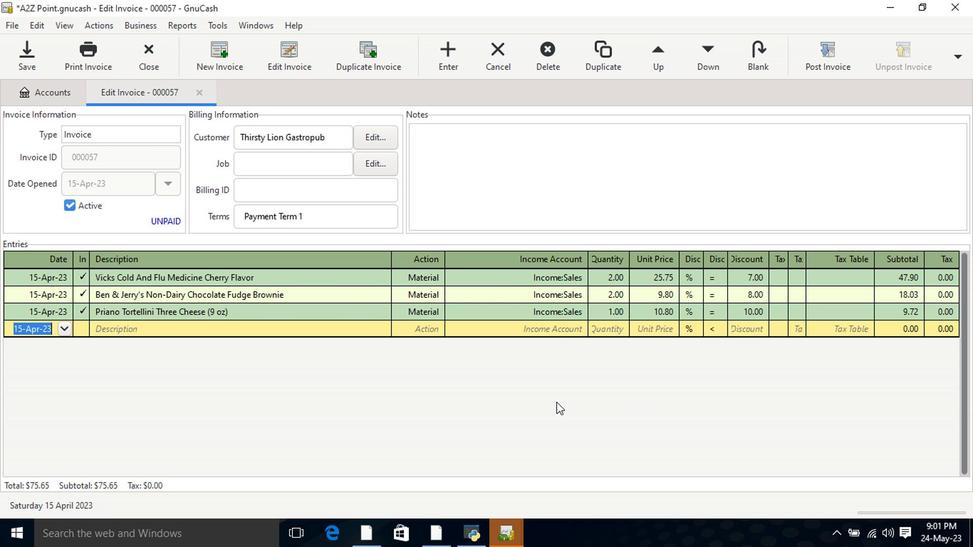 
Action: Mouse moved to (519, 169)
Screenshot: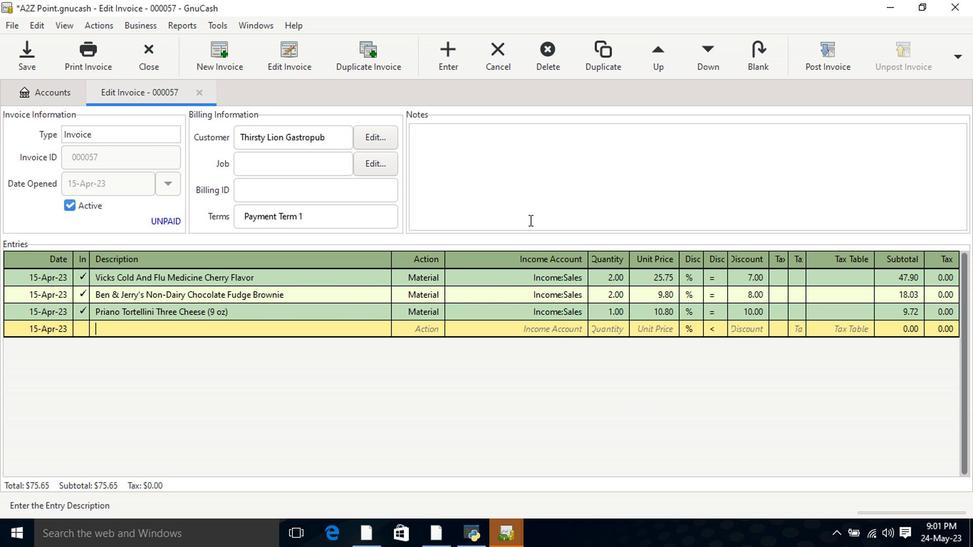 
Action: Mouse pressed left at (519, 169)
Screenshot: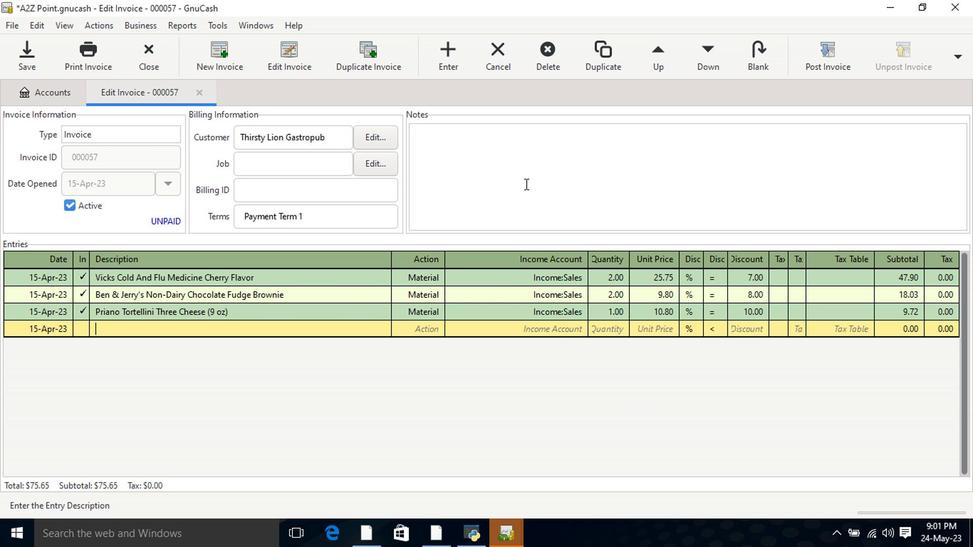 
Action: Key pressed <Key.shift>Looking<Key.space>frward<Key.space>to<Key.space>serving<Key.space>you<Key.space>again.
Screenshot: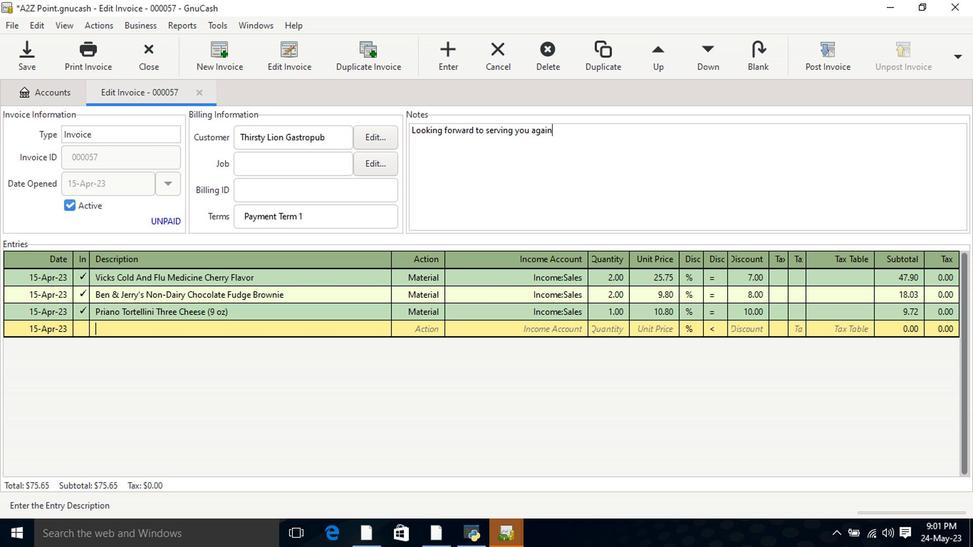 
Action: Mouse moved to (814, 57)
Screenshot: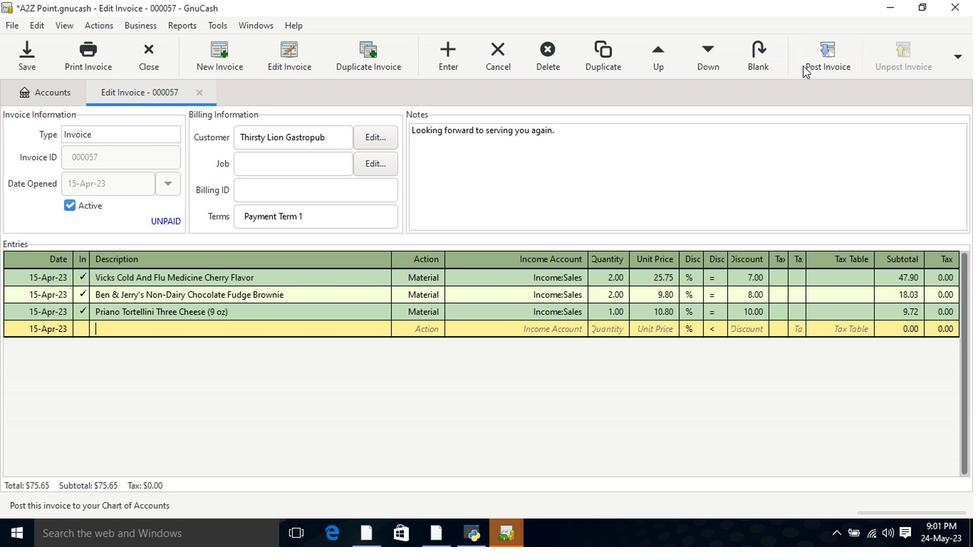 
Action: Mouse pressed left at (814, 57)
Screenshot: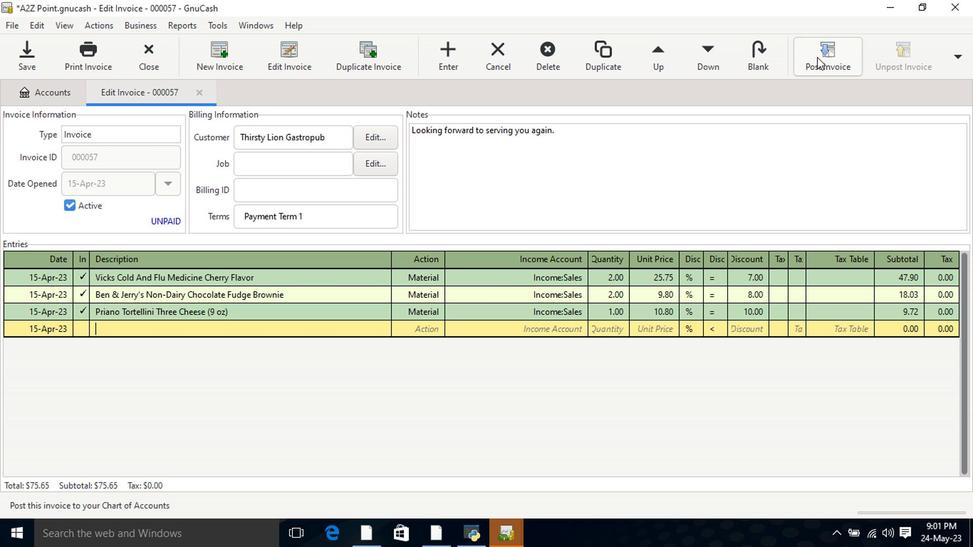 
Action: Mouse moved to (604, 238)
Screenshot: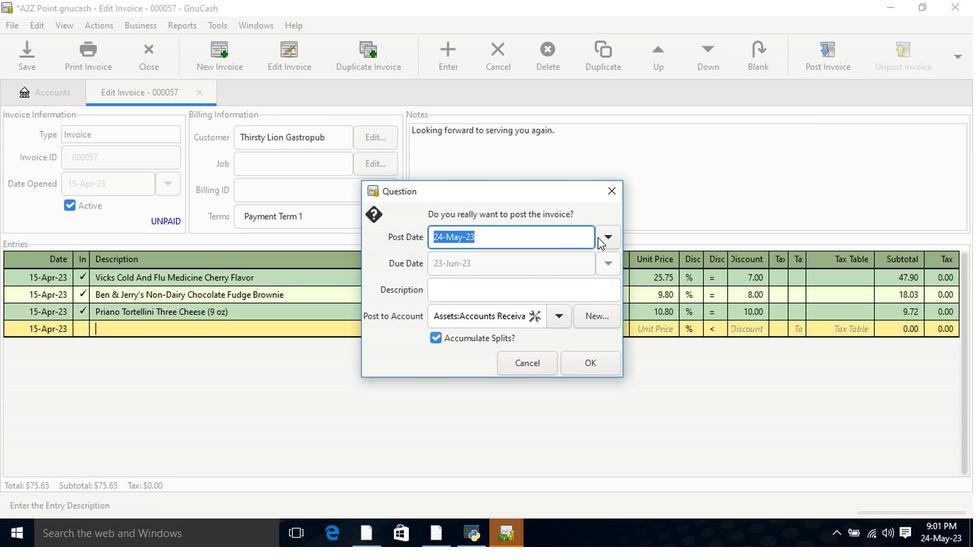 
Action: Mouse pressed left at (606, 238)
Screenshot: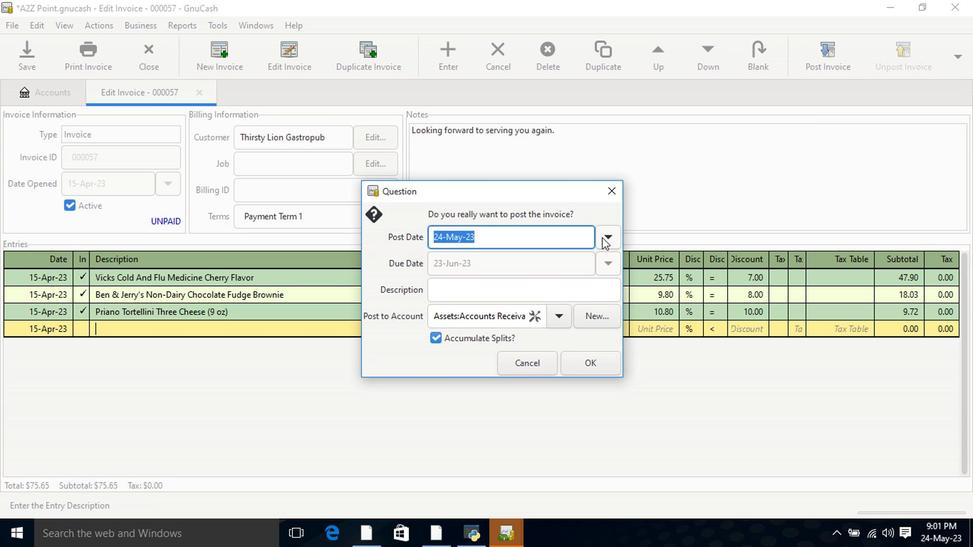 
Action: Mouse moved to (494, 262)
Screenshot: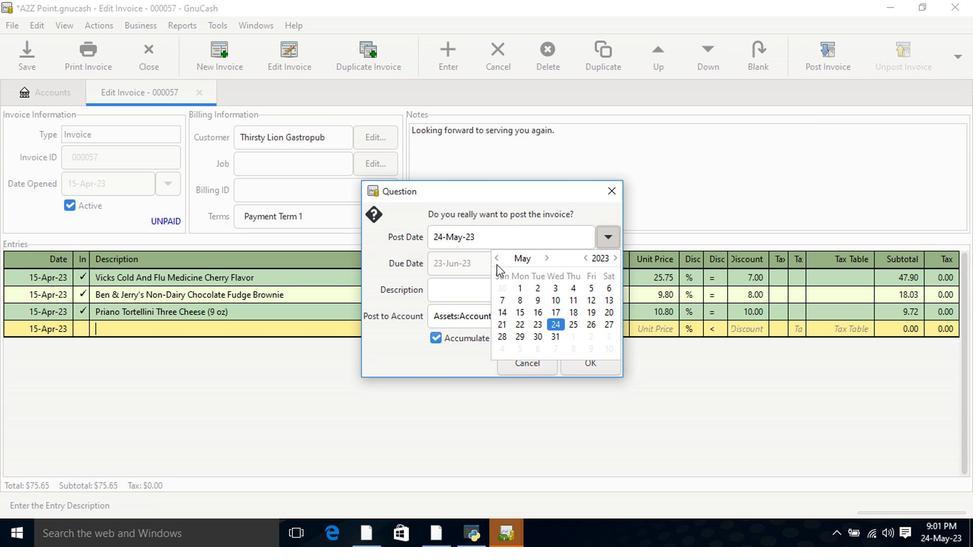 
Action: Mouse pressed left at (494, 262)
Screenshot: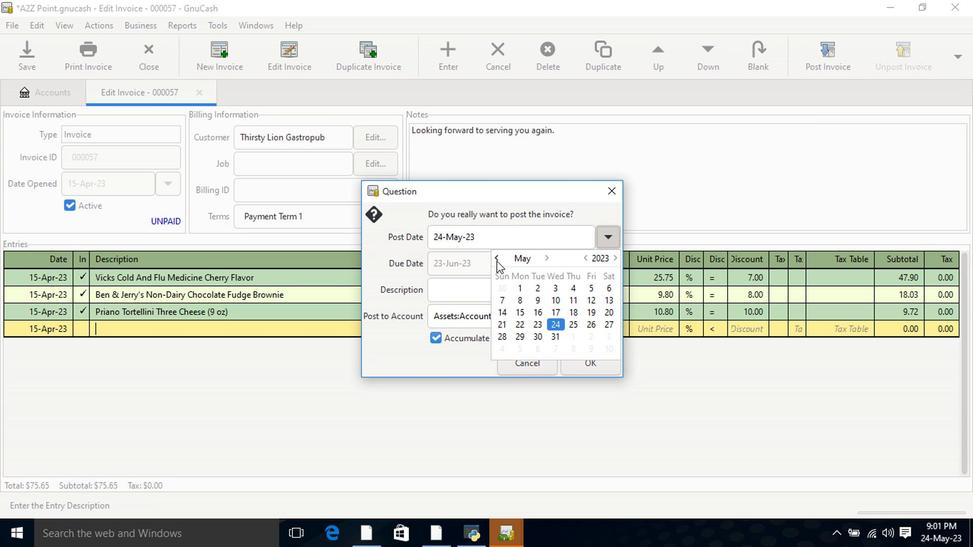 
Action: Mouse moved to (602, 313)
Screenshot: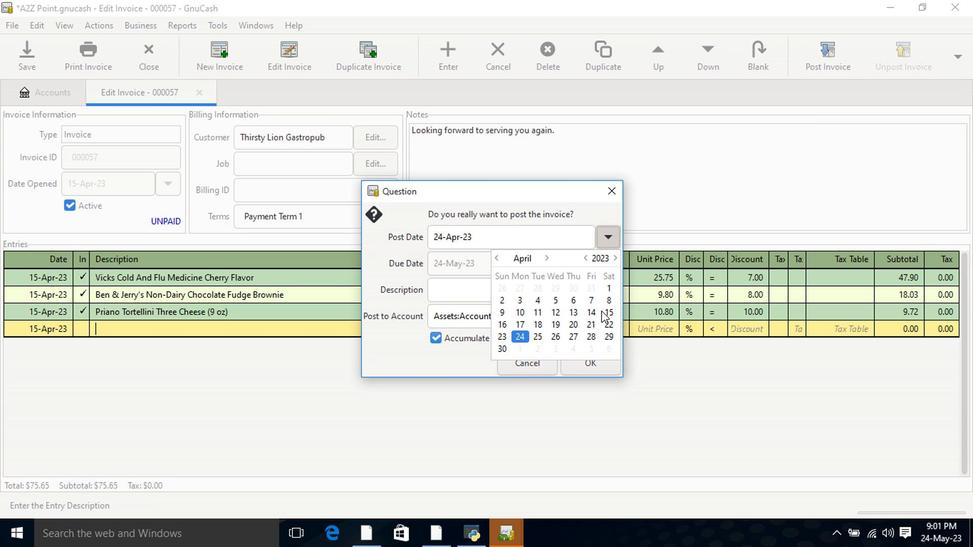 
Action: Mouse pressed left at (602, 313)
Screenshot: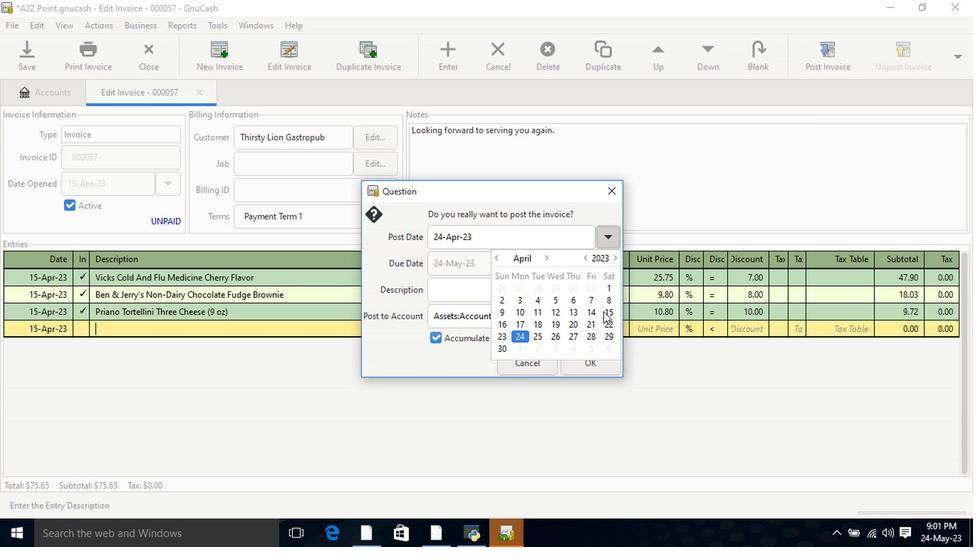 
Action: Mouse pressed left at (602, 313)
Screenshot: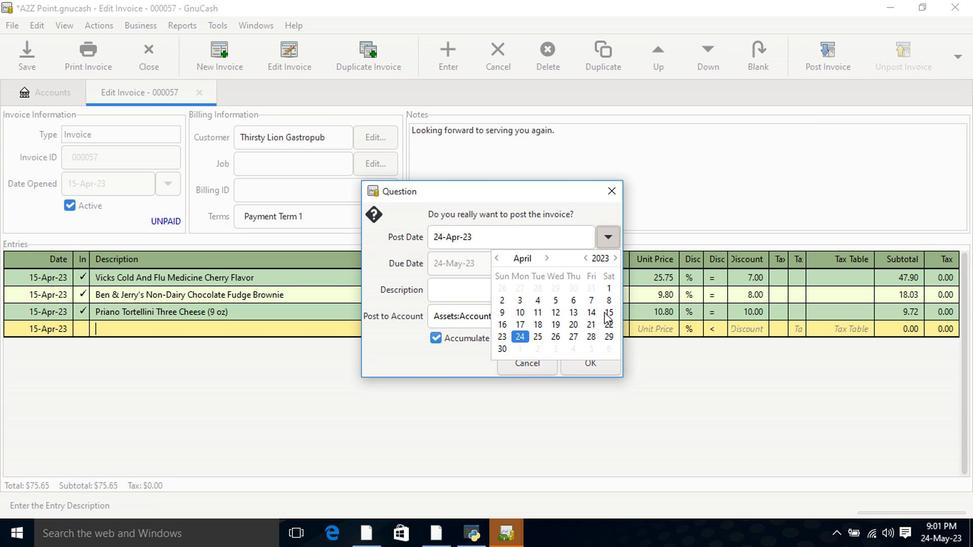 
Action: Mouse moved to (592, 355)
Screenshot: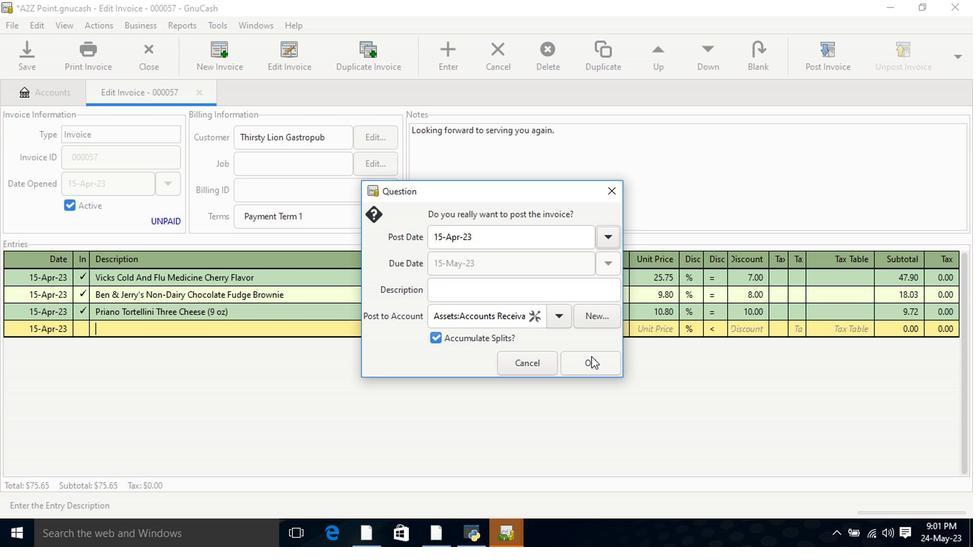 
Action: Mouse pressed left at (589, 362)
Screenshot: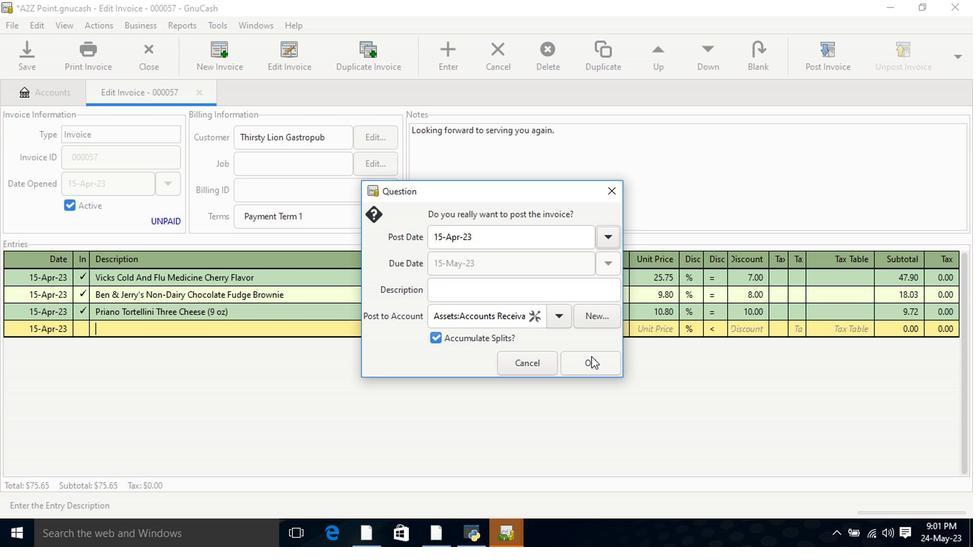 
Action: Mouse moved to (919, 51)
Screenshot: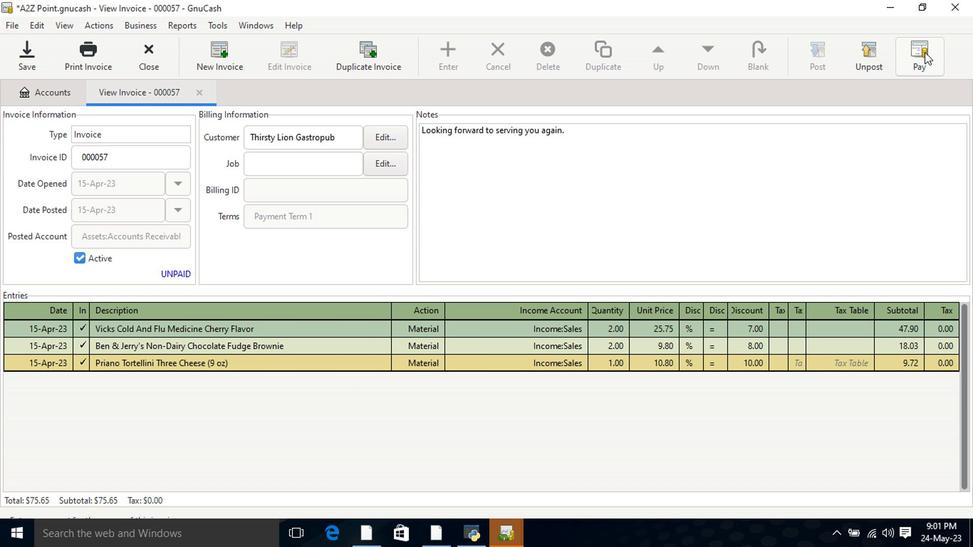 
Action: Mouse pressed left at (919, 51)
Screenshot: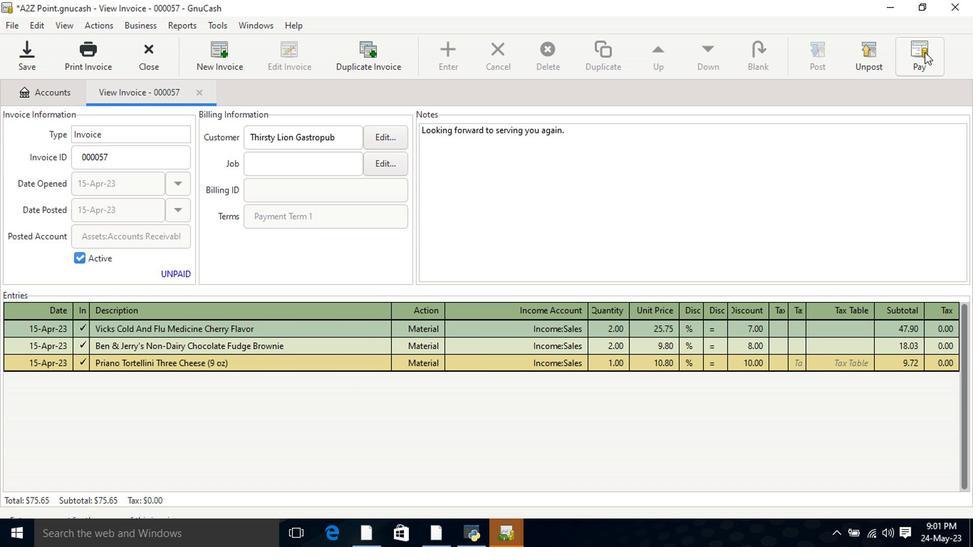
Action: Mouse moved to (432, 283)
Screenshot: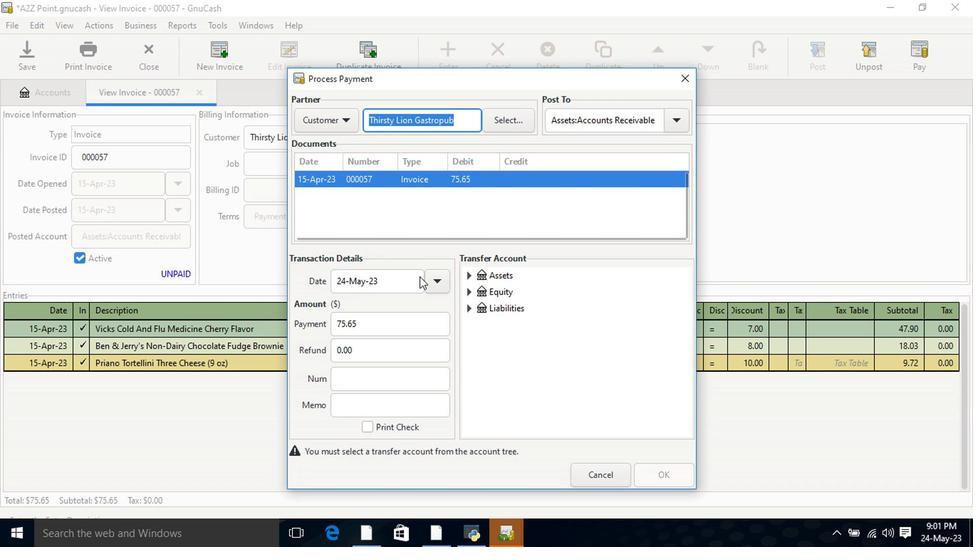 
Action: Mouse pressed left at (432, 283)
Screenshot: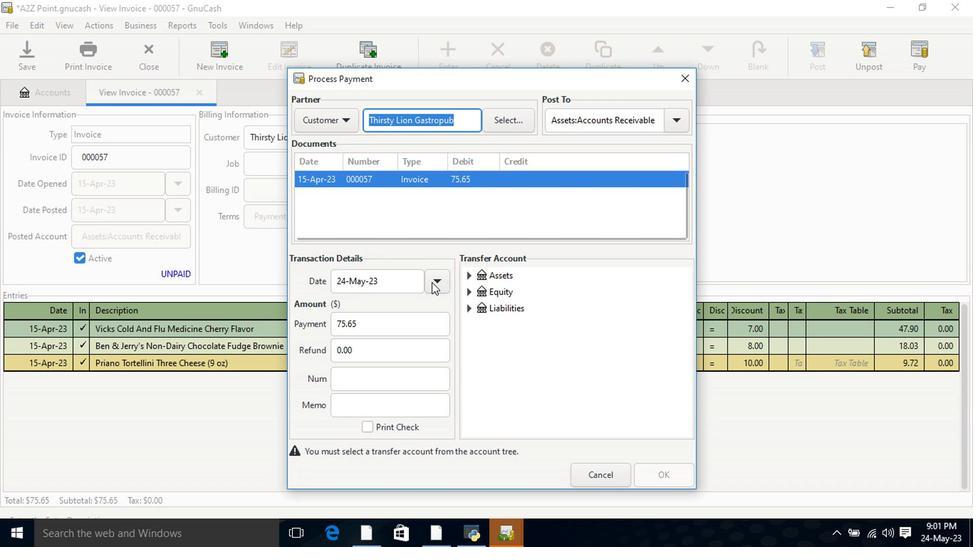 
Action: Mouse moved to (351, 356)
Screenshot: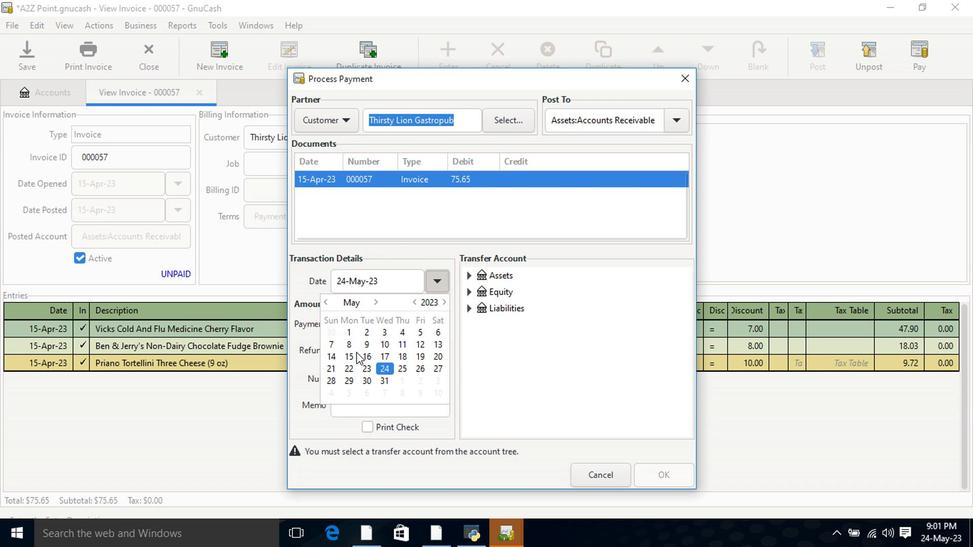
Action: Mouse pressed left at (351, 356)
Screenshot: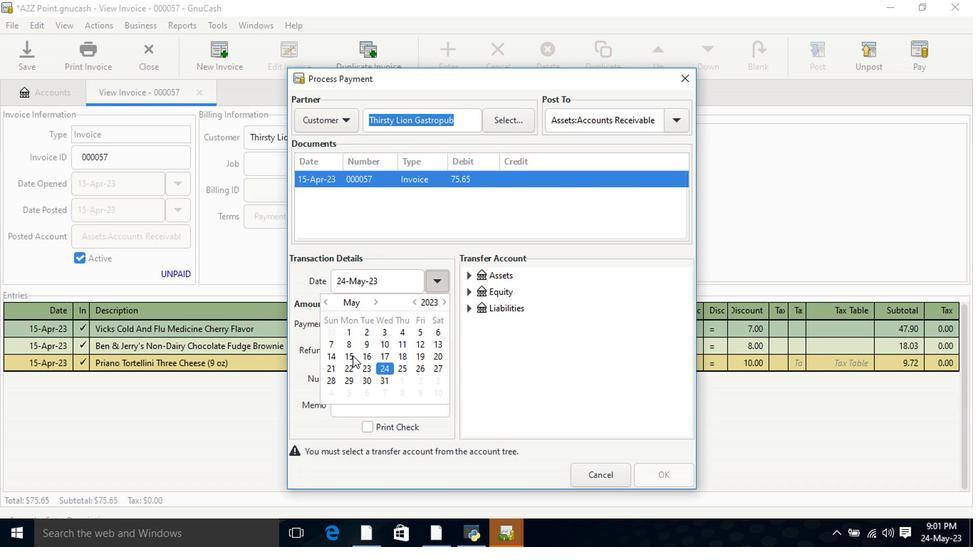 
Action: Mouse pressed left at (351, 356)
Screenshot: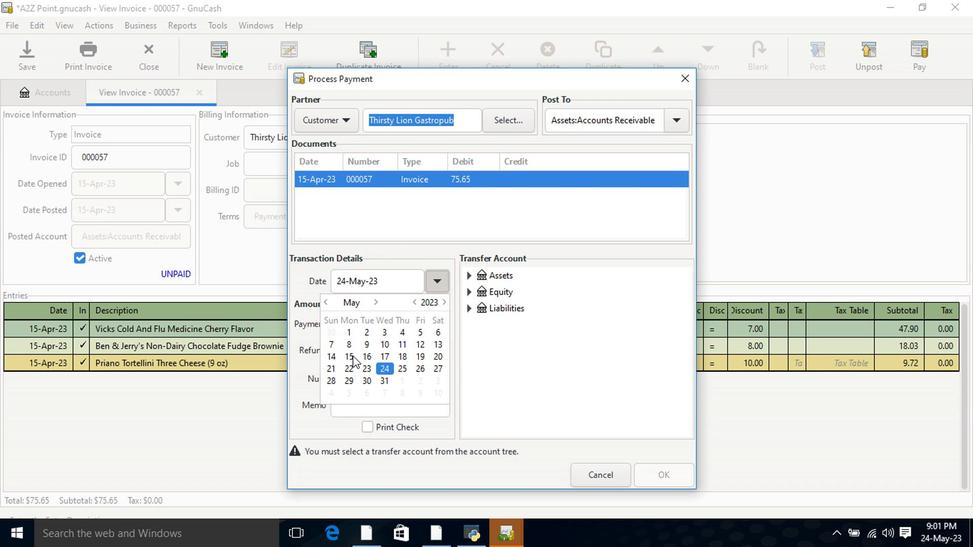 
Action: Mouse moved to (466, 278)
Screenshot: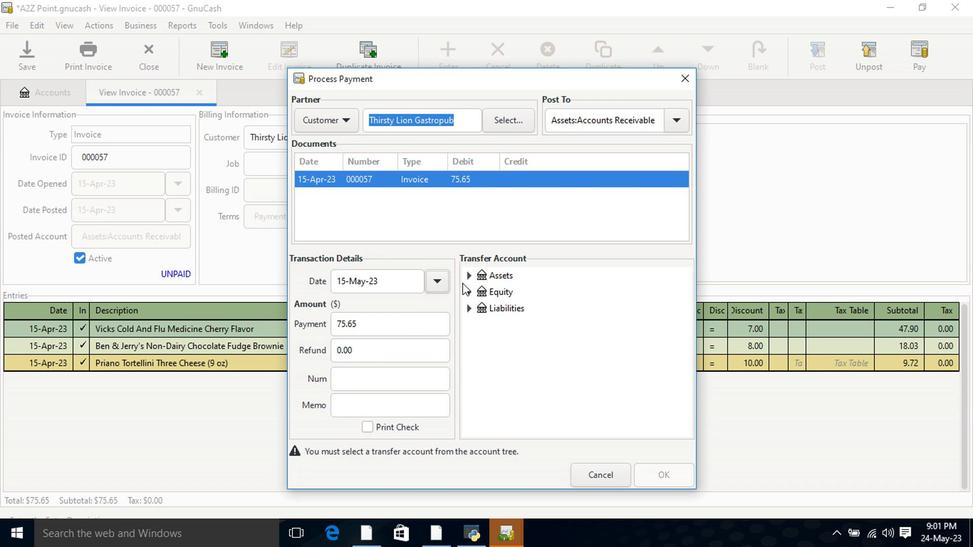 
Action: Mouse pressed left at (466, 278)
Screenshot: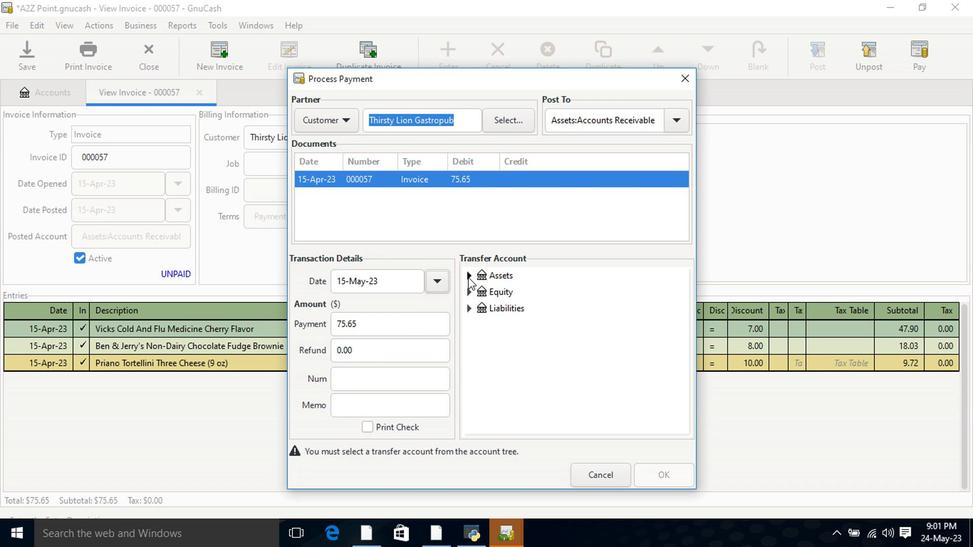 
Action: Mouse moved to (474, 297)
Screenshot: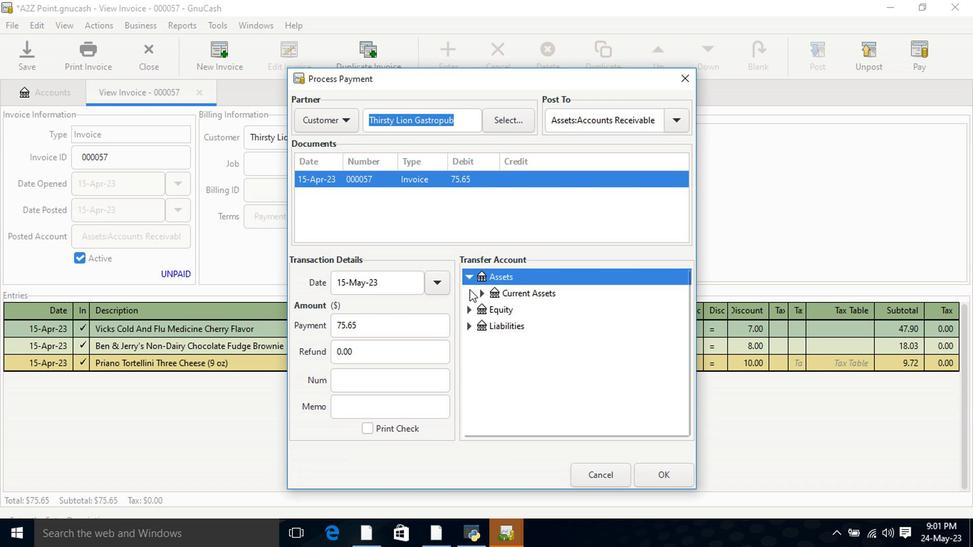 
Action: Mouse pressed left at (474, 297)
Screenshot: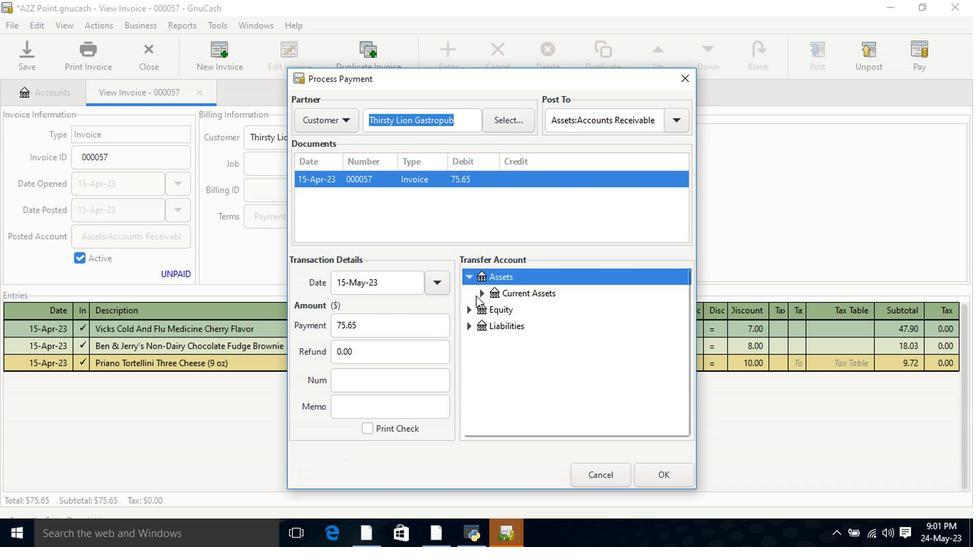 
Action: Mouse moved to (478, 296)
Screenshot: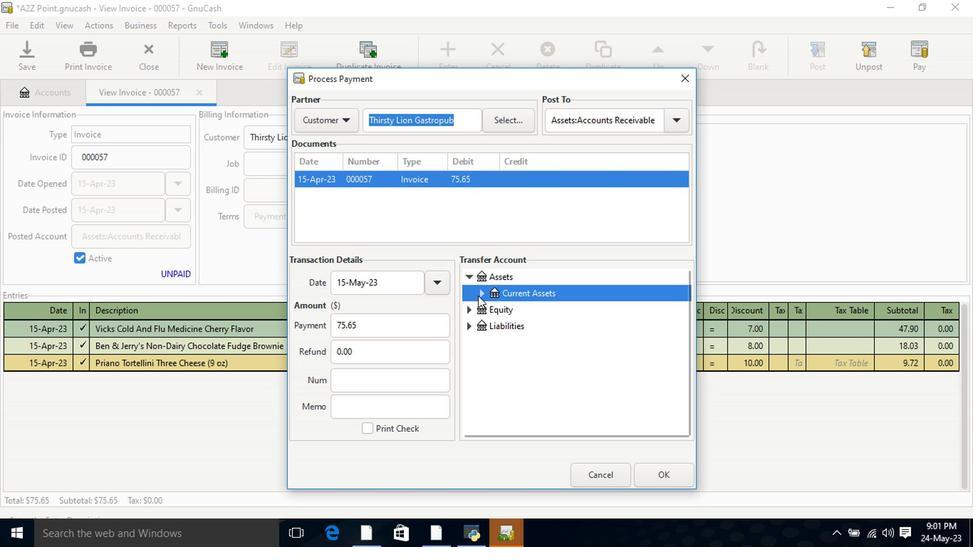 
Action: Mouse pressed left at (478, 296)
Screenshot: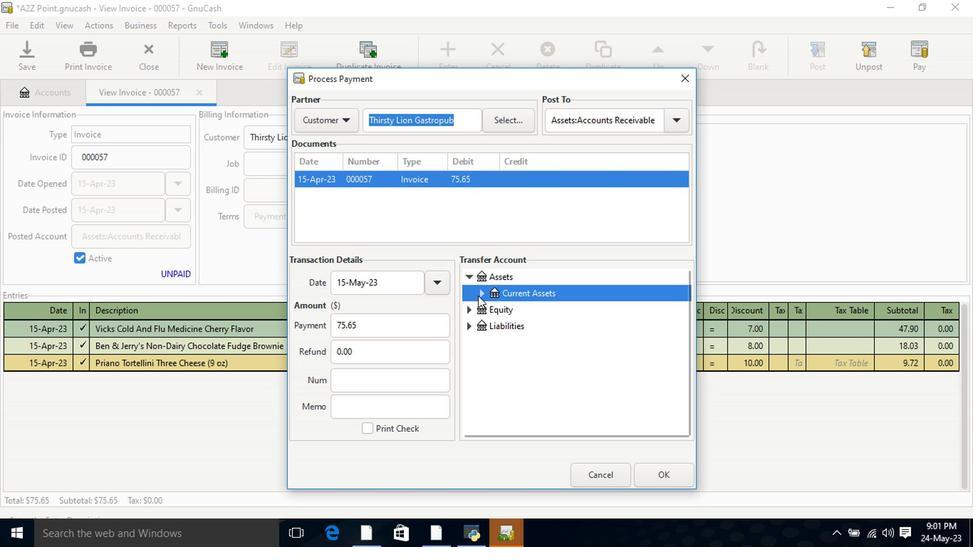 
Action: Mouse moved to (485, 297)
Screenshot: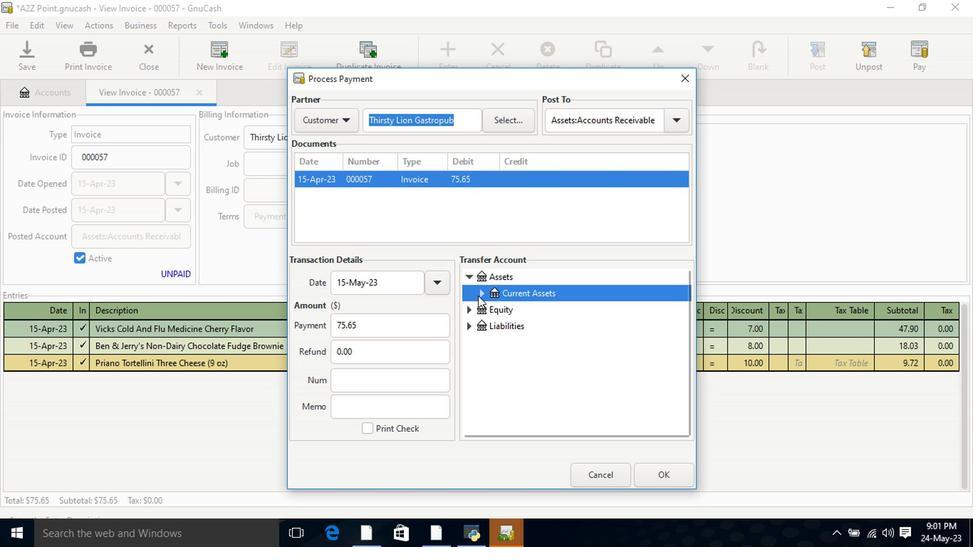 
Action: Mouse pressed left at (485, 297)
Screenshot: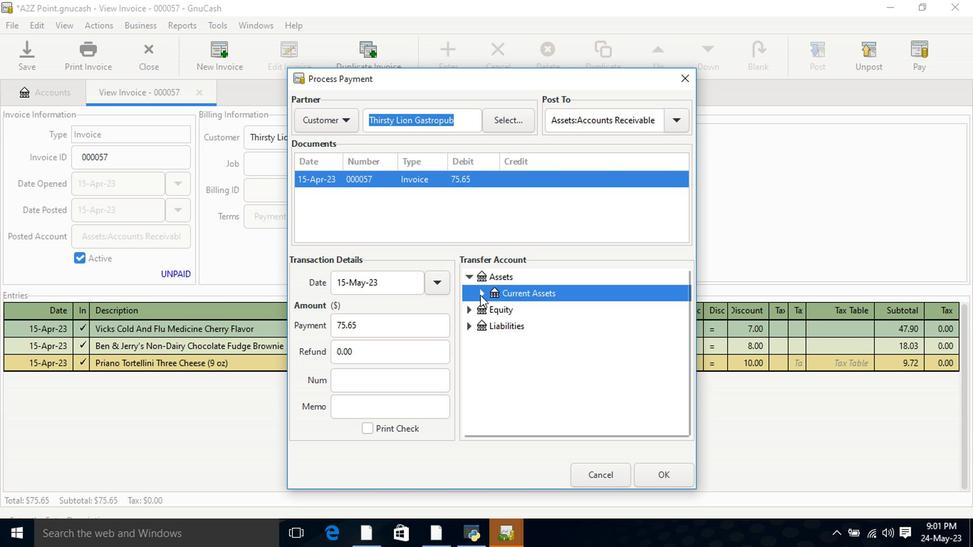 
Action: Mouse pressed left at (485, 297)
Screenshot: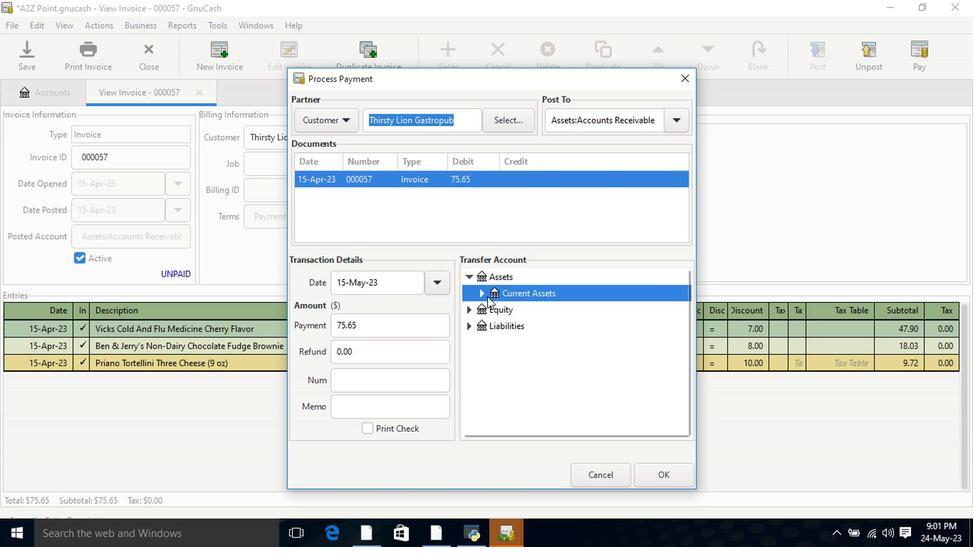 
Action: Mouse moved to (504, 309)
Screenshot: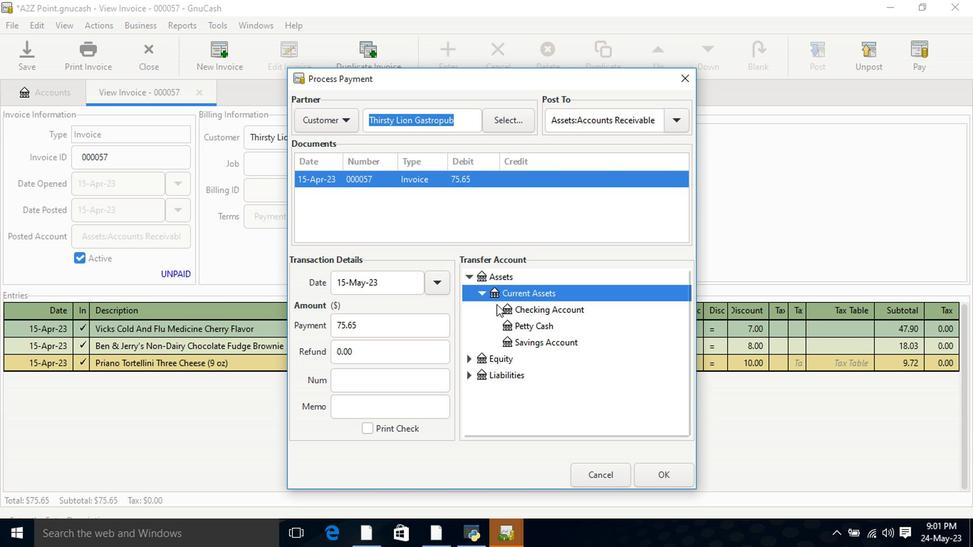 
Action: Mouse pressed left at (504, 309)
Screenshot: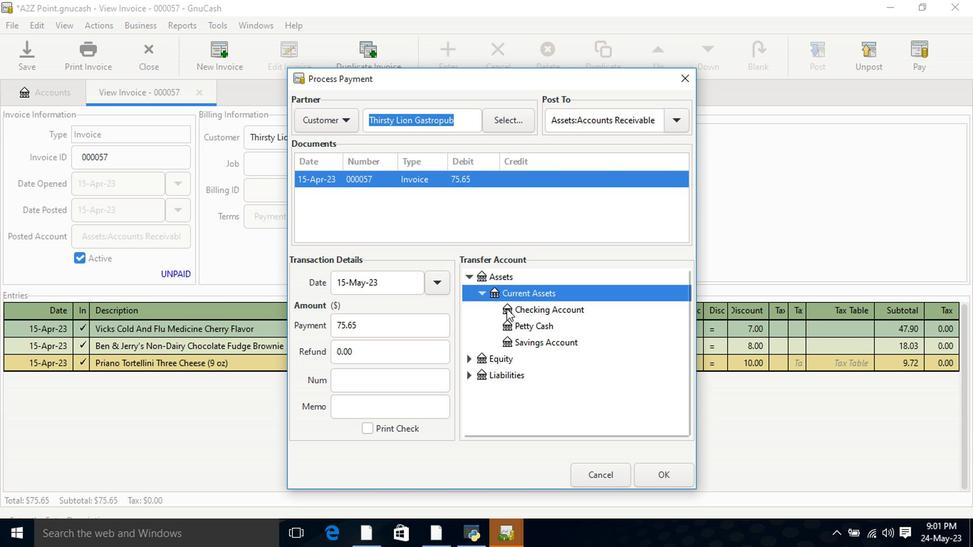 
Action: Mouse moved to (665, 482)
Screenshot: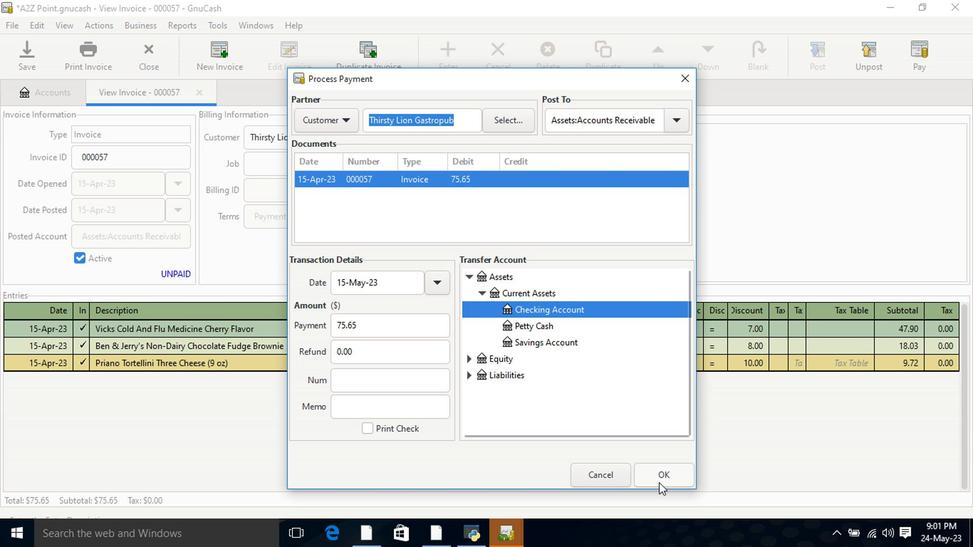 
Action: Mouse pressed left at (665, 482)
Screenshot: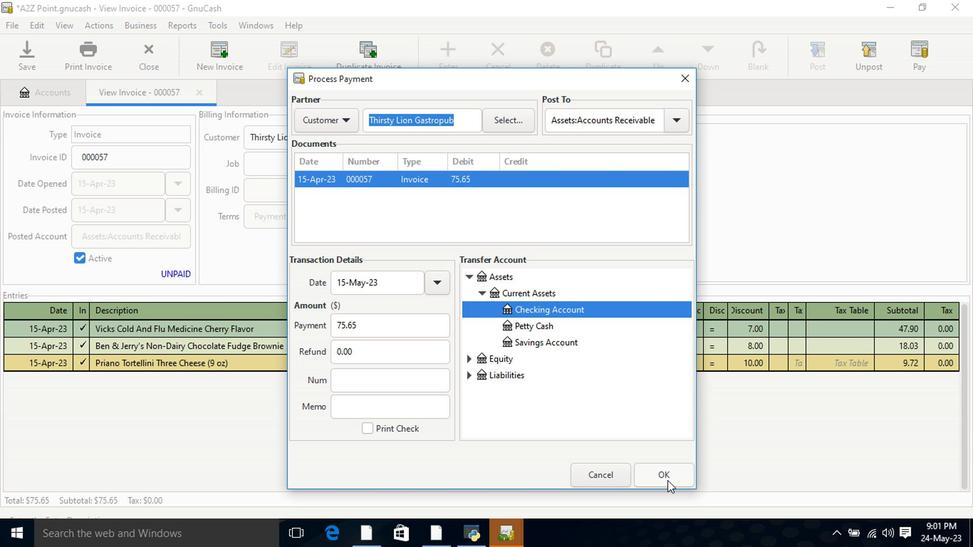 
Action: Mouse moved to (92, 56)
Screenshot: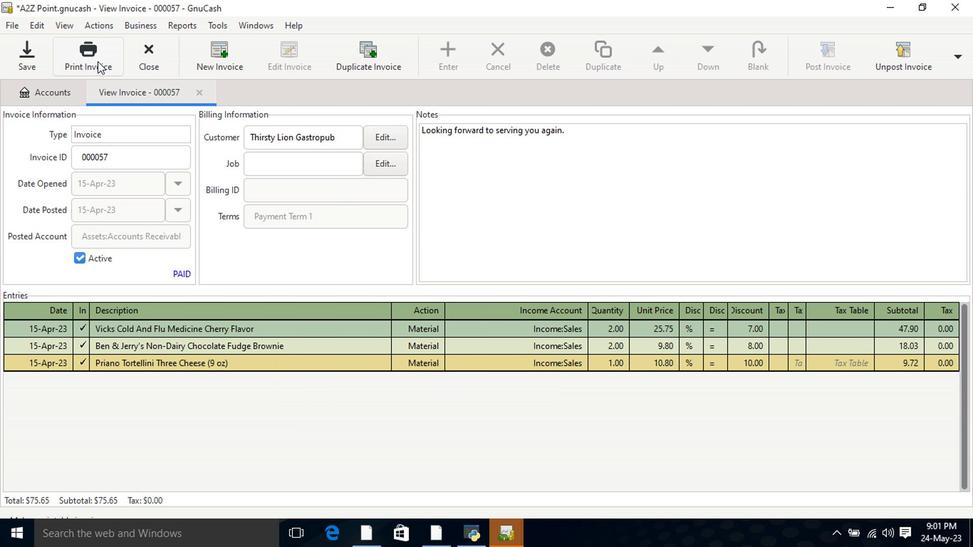 
Action: Mouse pressed left at (92, 56)
Screenshot: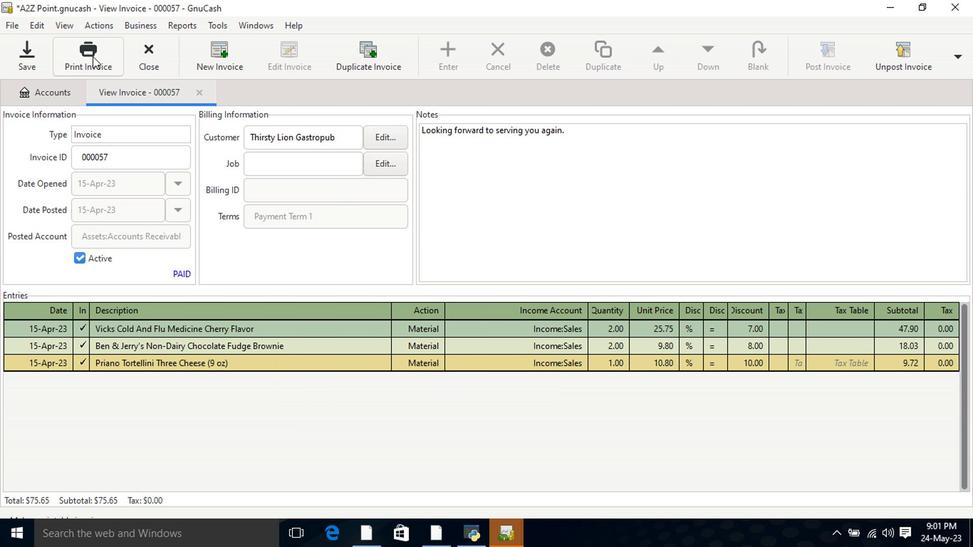 
Action: Mouse moved to (364, 58)
Screenshot: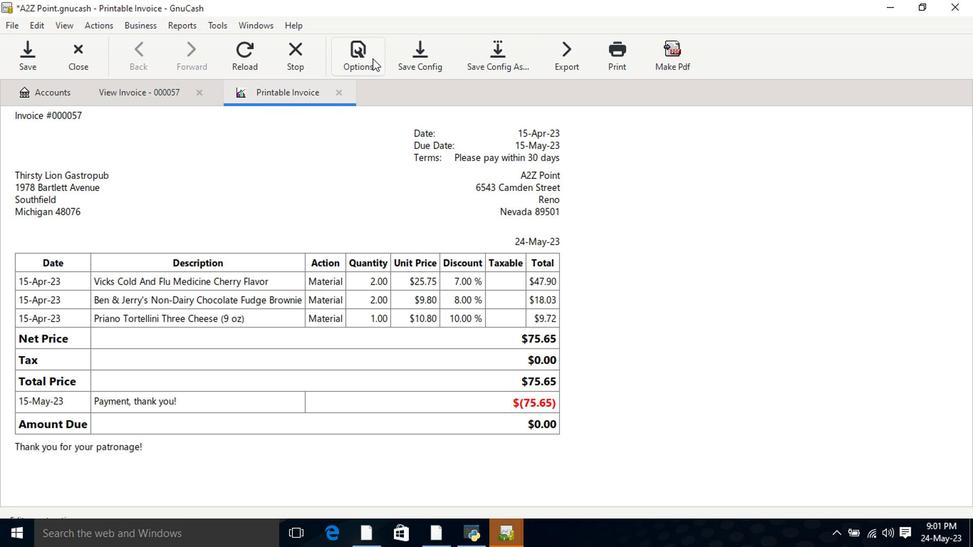
Action: Mouse pressed left at (364, 58)
Screenshot: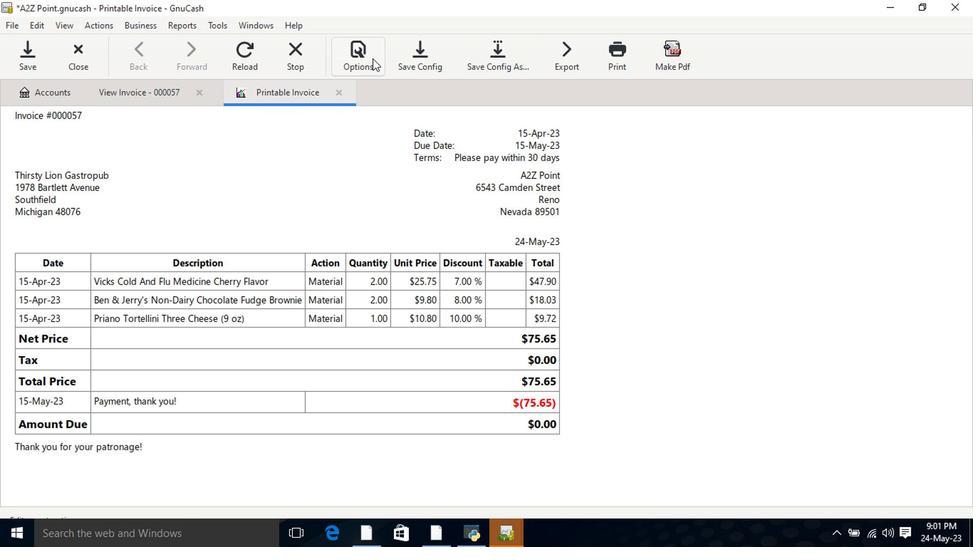 
Action: Mouse moved to (312, 118)
Screenshot: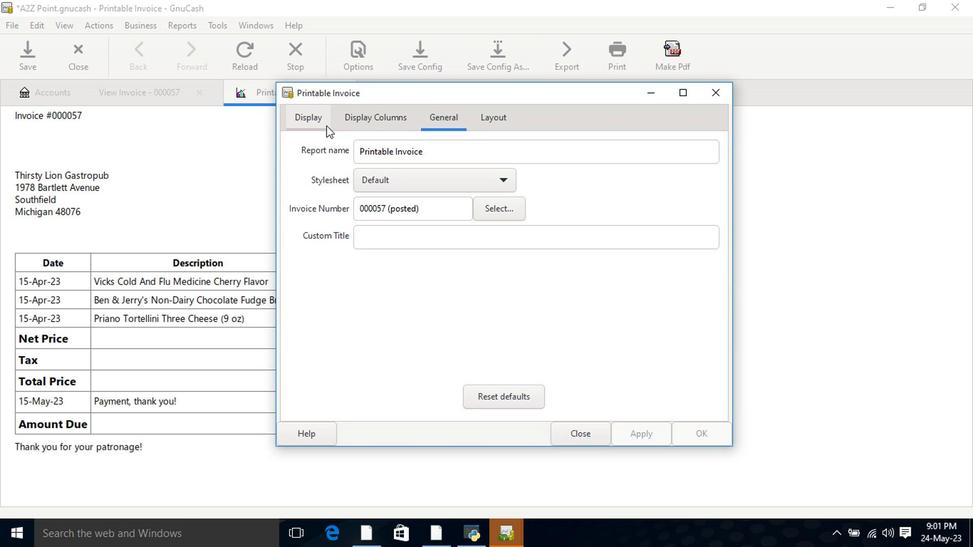 
Action: Mouse pressed left at (312, 118)
Screenshot: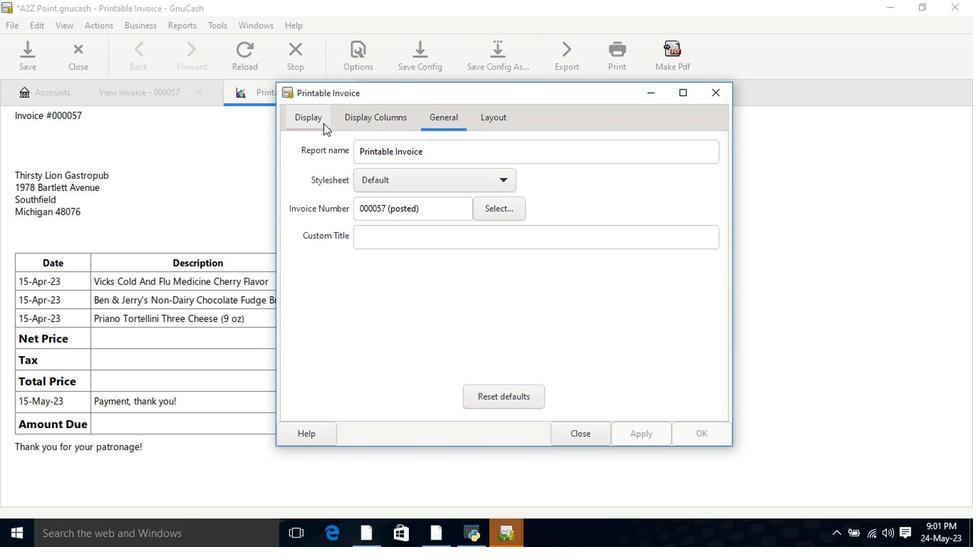 
Action: Mouse moved to (395, 282)
Screenshot: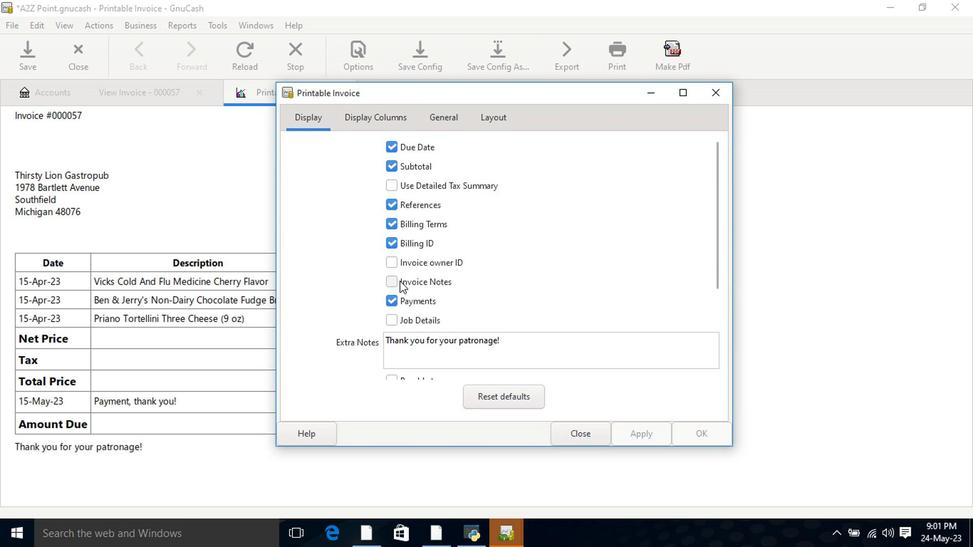 
Action: Mouse pressed left at (395, 282)
Screenshot: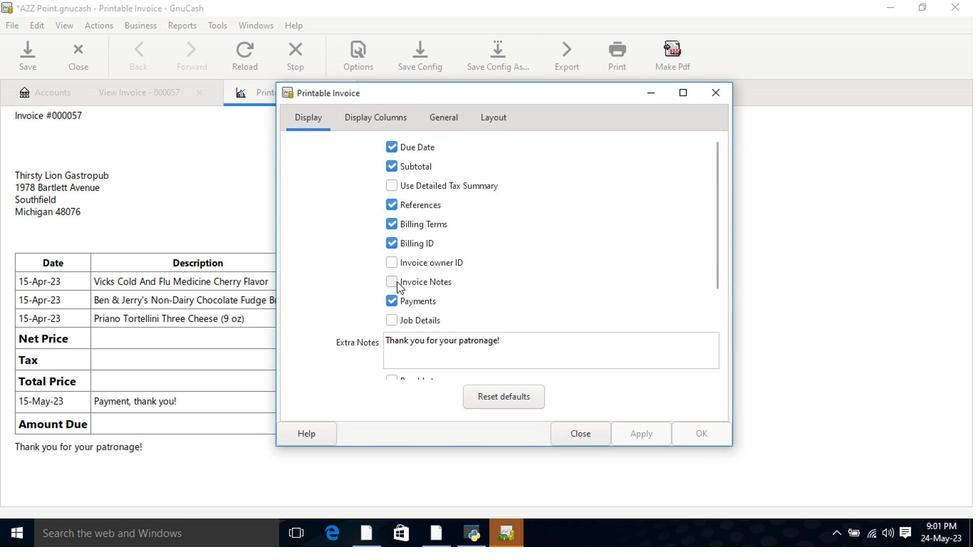 
Action: Mouse moved to (631, 438)
Screenshot: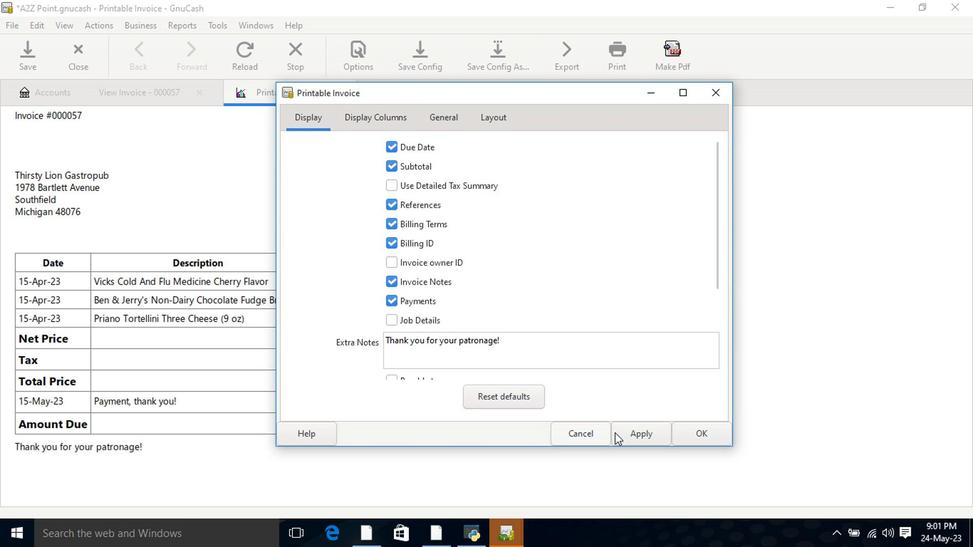
Action: Mouse pressed left at (631, 438)
Screenshot: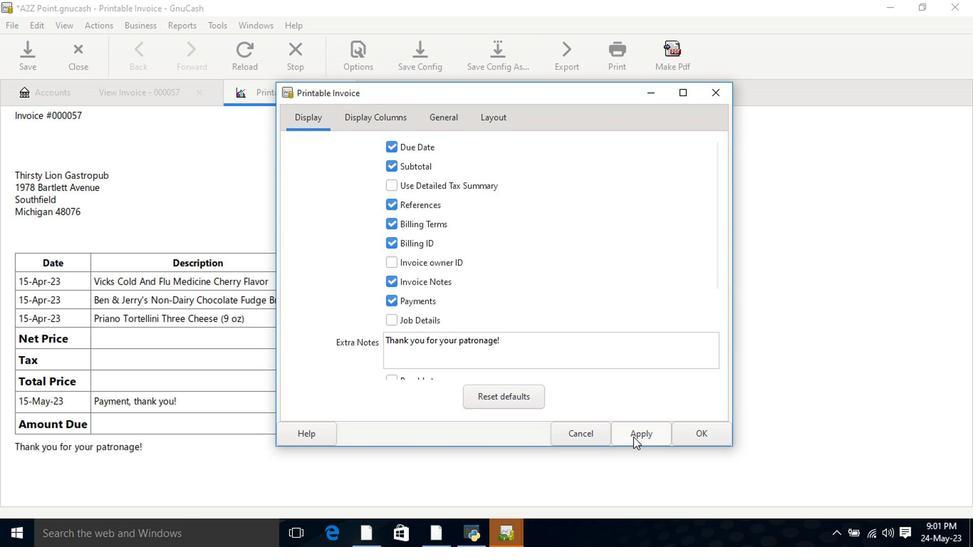 
Action: Mouse moved to (588, 439)
Screenshot: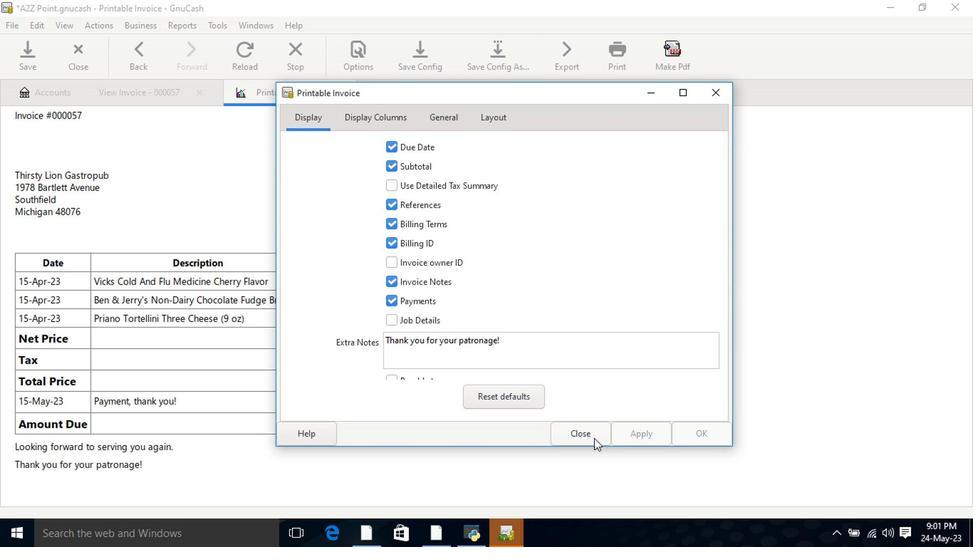 
Action: Mouse pressed left at (588, 439)
Screenshot: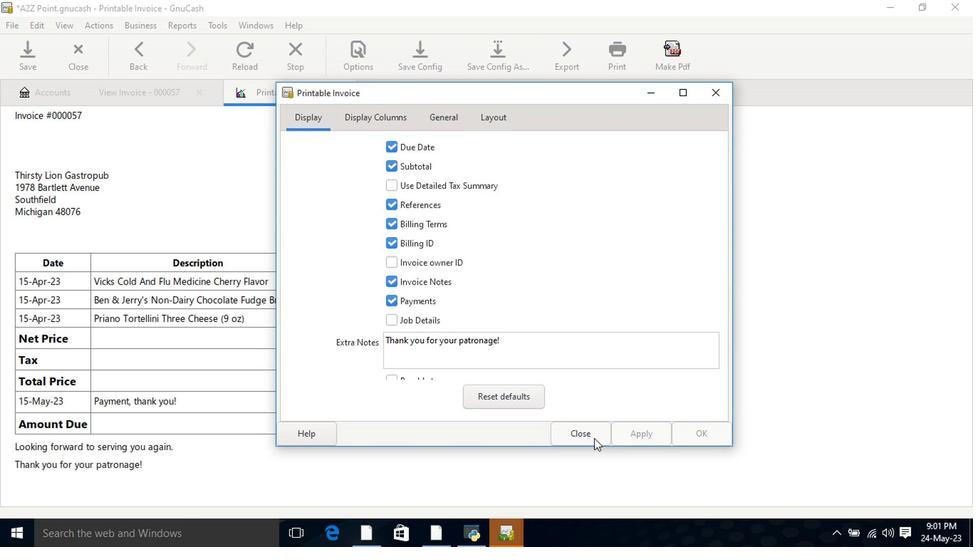 
Action: Mouse moved to (586, 439)
Screenshot: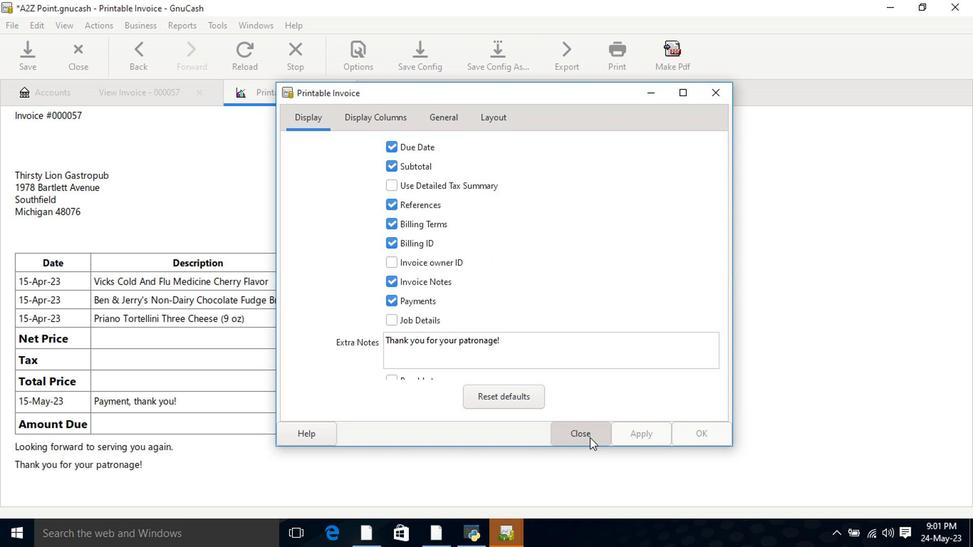 
